 Task: Search one way flight ticket for 3 adults, 3 children in business from White Plains: Westchester County Airport to Rock Springs: Southwest Wyoming Regional Airport (rock Springs Sweetwater County Airport) on 8-5-2023. Choice of flights is JetBlue. Number of bags: 4 checked bags. Price is upto 108000. Outbound departure time preference is 16:30.
Action: Mouse moved to (279, 241)
Screenshot: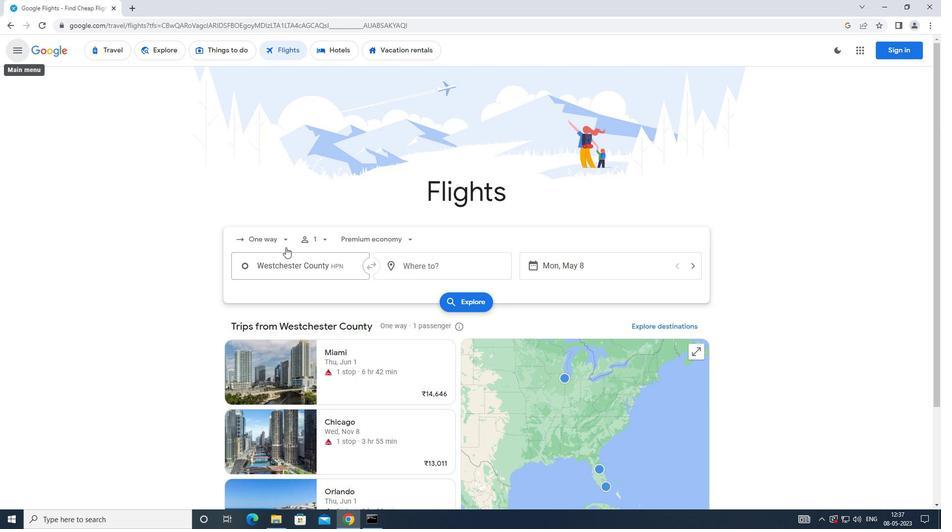 
Action: Mouse pressed left at (279, 241)
Screenshot: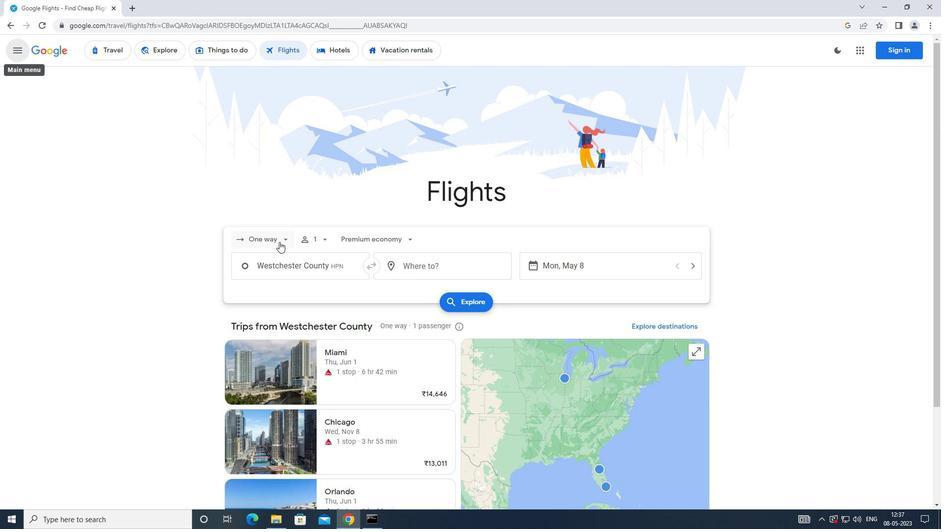 
Action: Mouse moved to (285, 279)
Screenshot: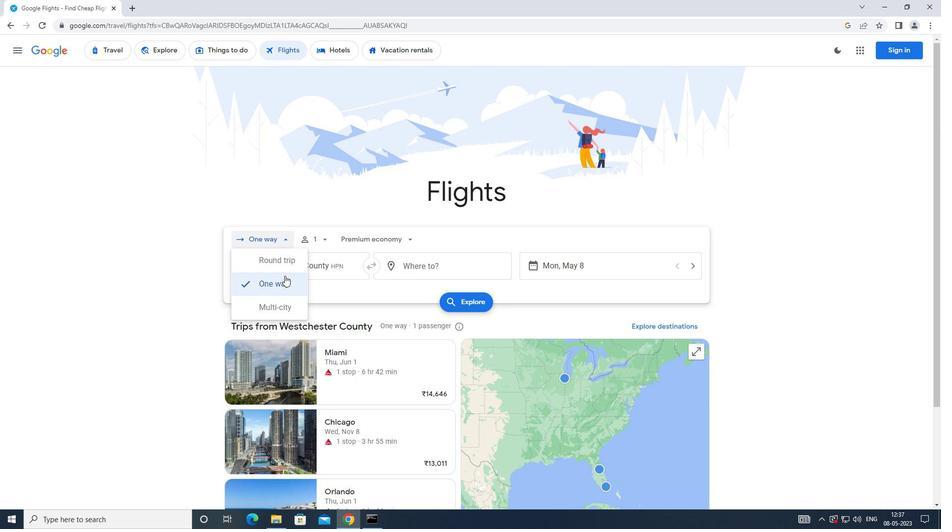 
Action: Mouse pressed left at (285, 279)
Screenshot: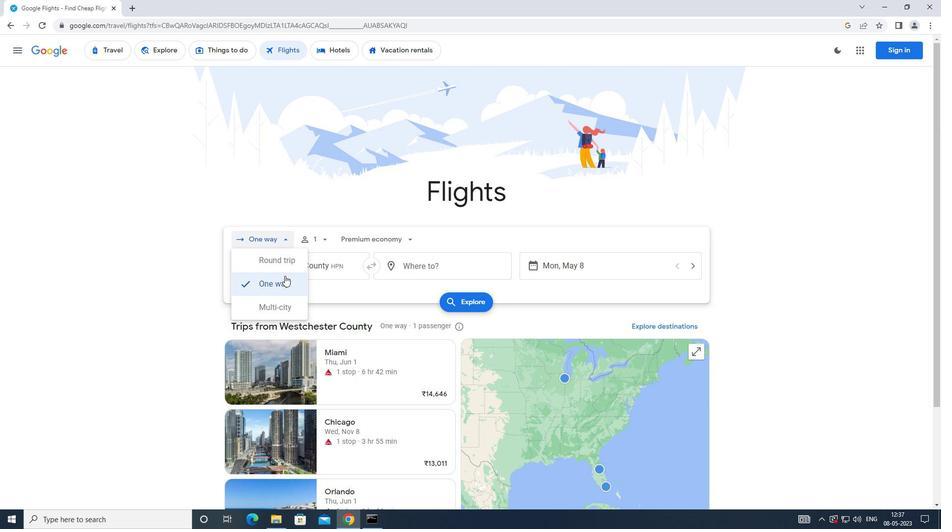 
Action: Mouse moved to (330, 246)
Screenshot: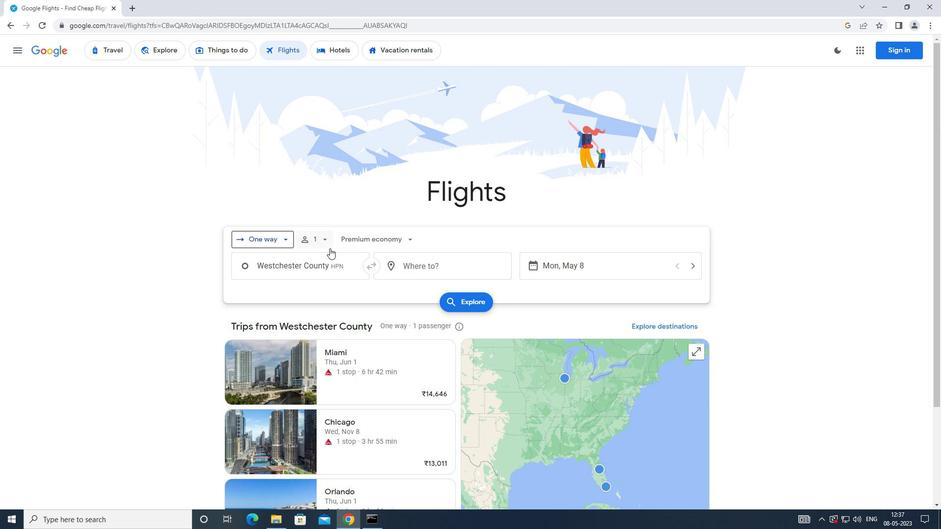 
Action: Mouse pressed left at (330, 246)
Screenshot: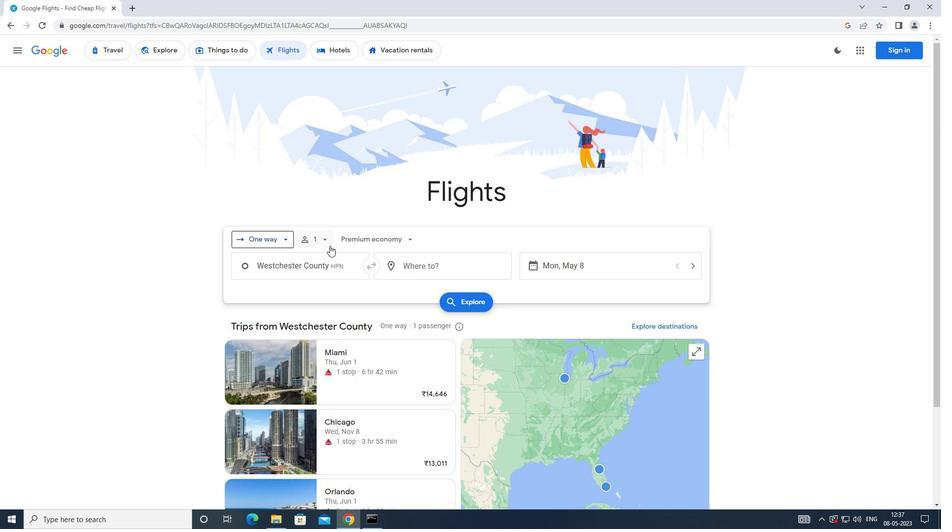 
Action: Mouse moved to (407, 272)
Screenshot: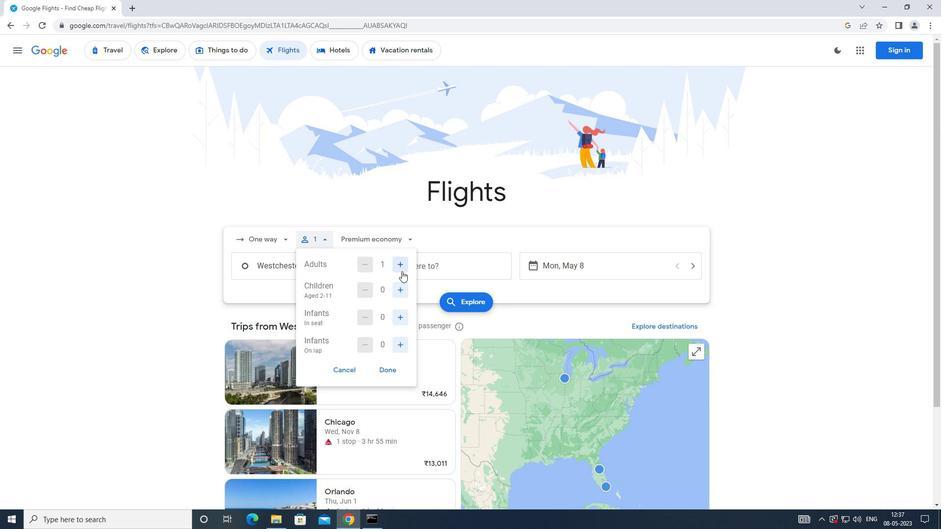 
Action: Mouse pressed left at (407, 272)
Screenshot: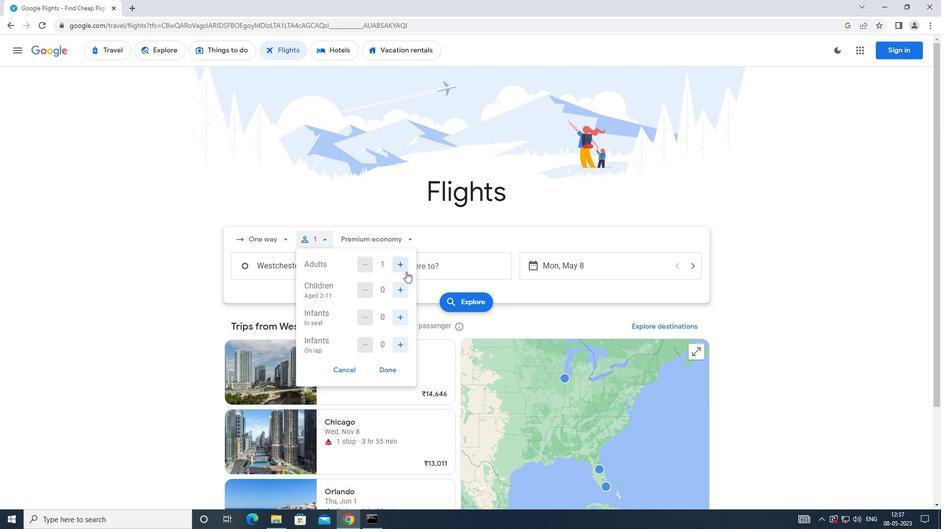 
Action: Mouse pressed left at (407, 272)
Screenshot: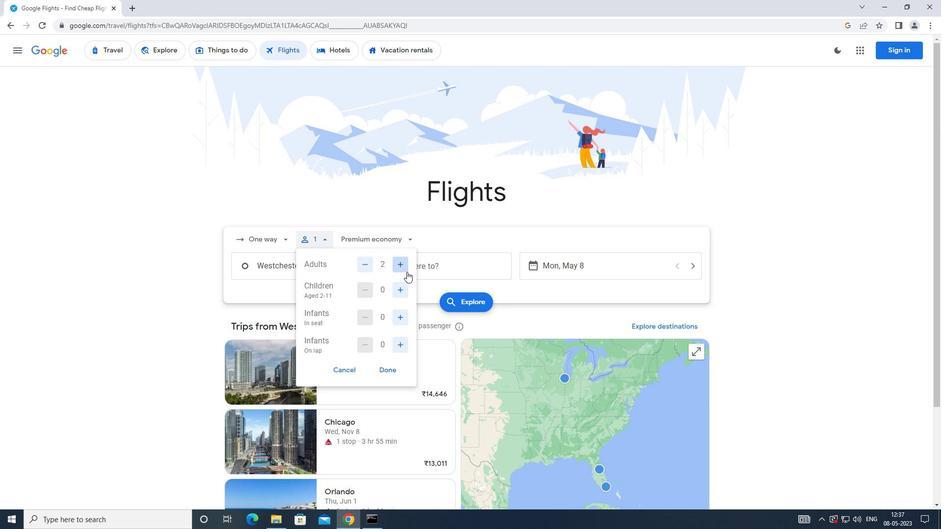 
Action: Mouse moved to (405, 286)
Screenshot: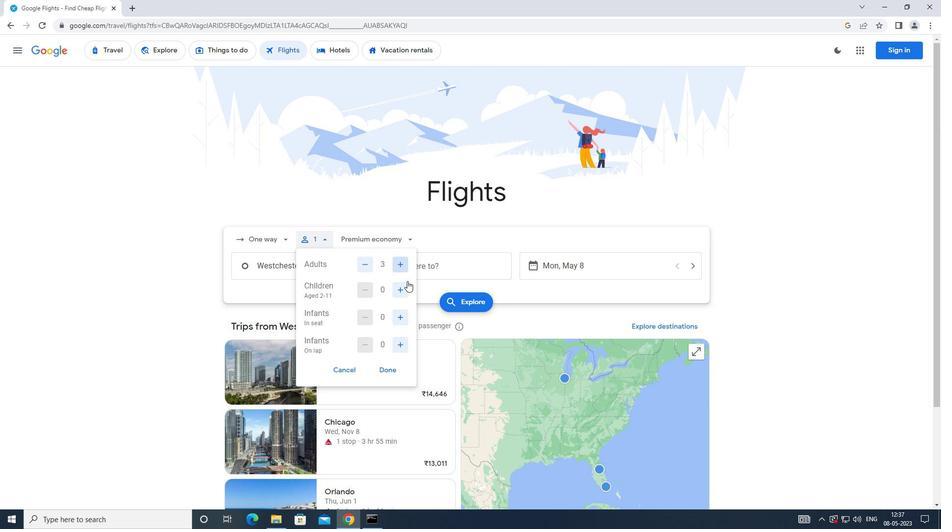 
Action: Mouse pressed left at (405, 286)
Screenshot: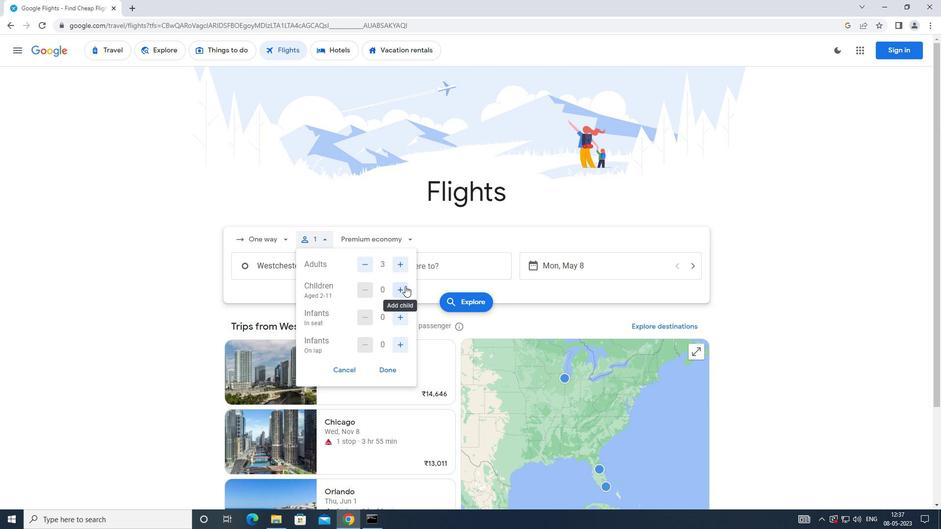 
Action: Mouse pressed left at (405, 286)
Screenshot: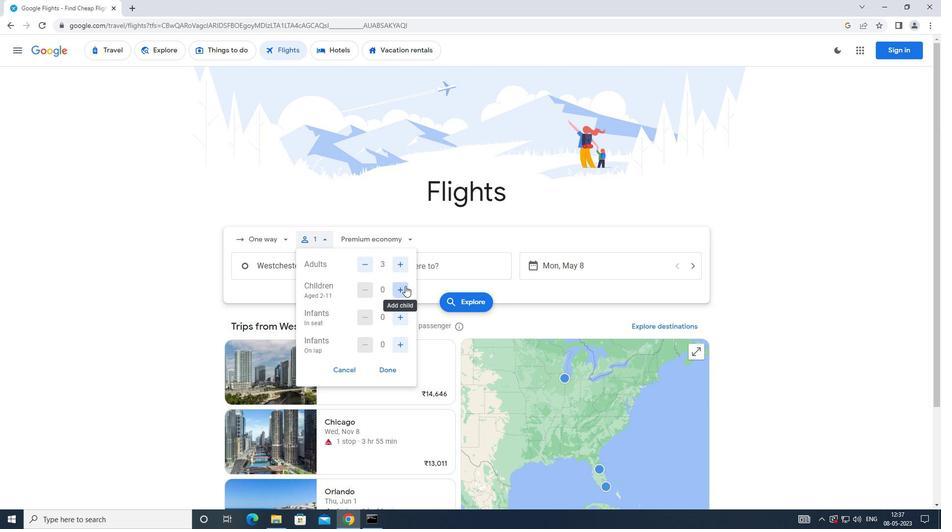 
Action: Mouse pressed left at (405, 286)
Screenshot: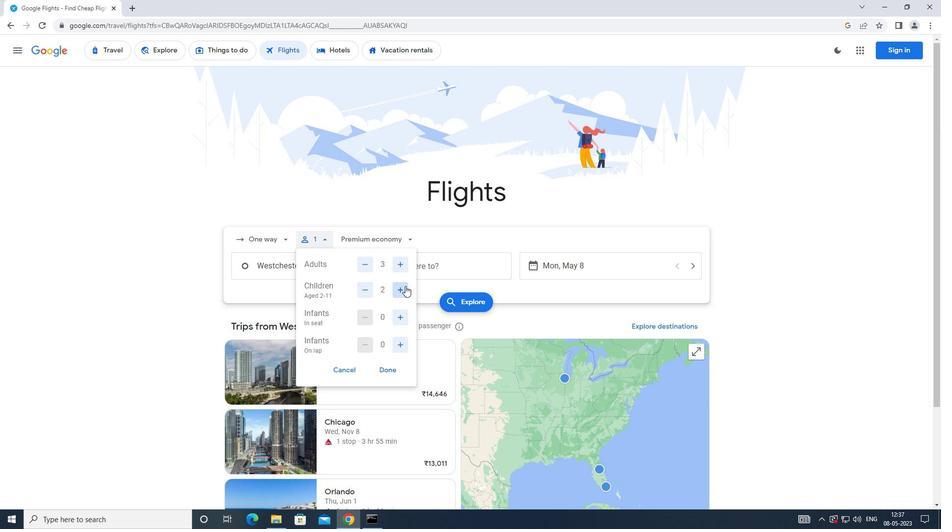
Action: Mouse moved to (393, 362)
Screenshot: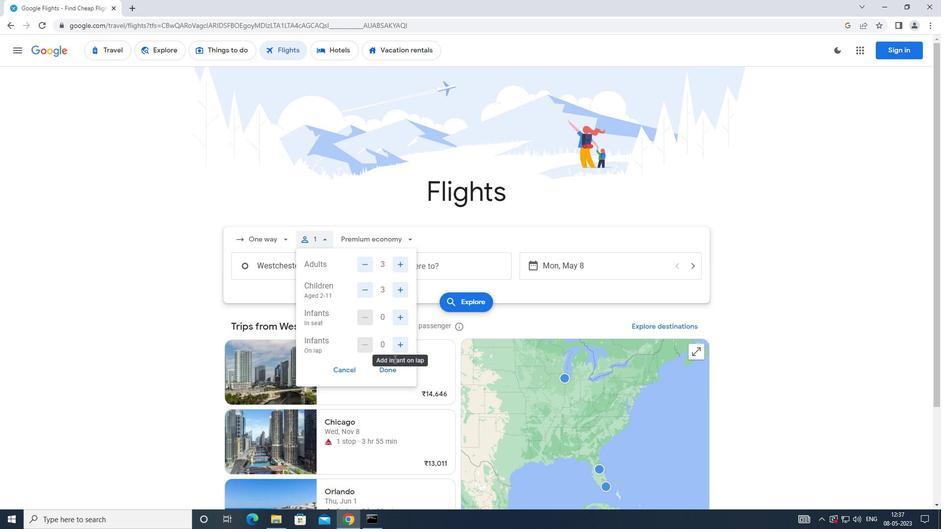 
Action: Mouse pressed left at (393, 362)
Screenshot: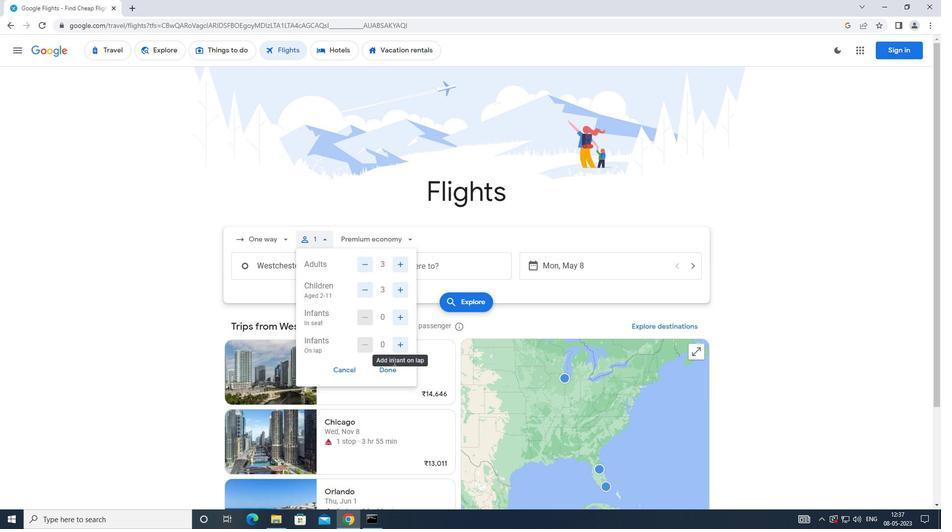 
Action: Mouse moved to (359, 246)
Screenshot: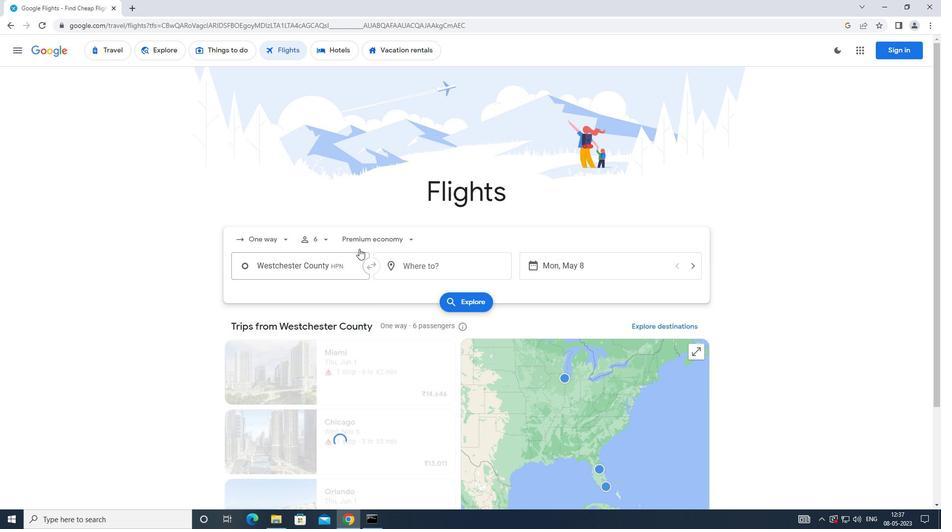
Action: Mouse pressed left at (359, 246)
Screenshot: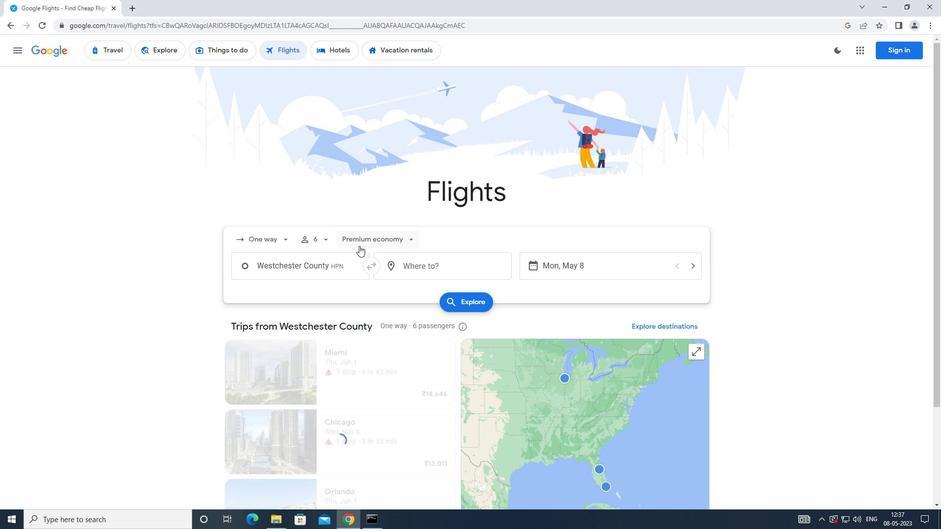 
Action: Mouse moved to (385, 306)
Screenshot: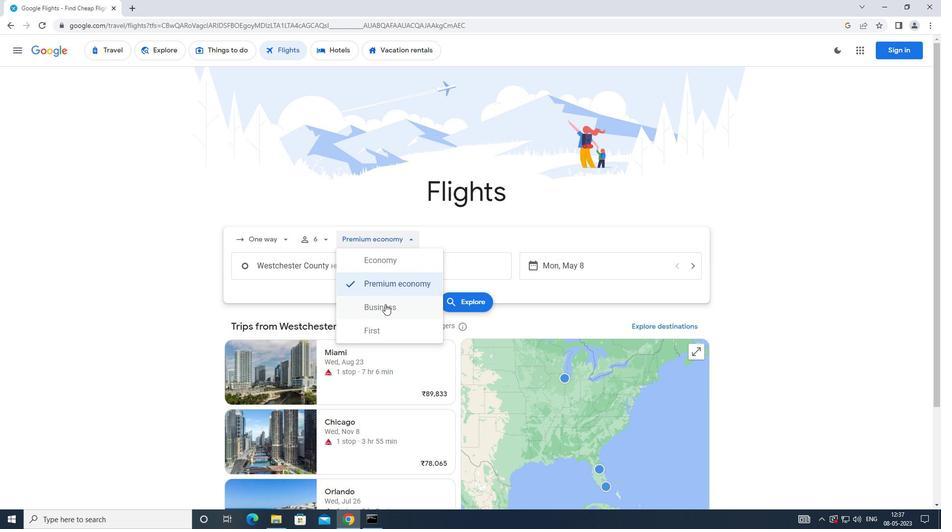 
Action: Mouse pressed left at (385, 306)
Screenshot: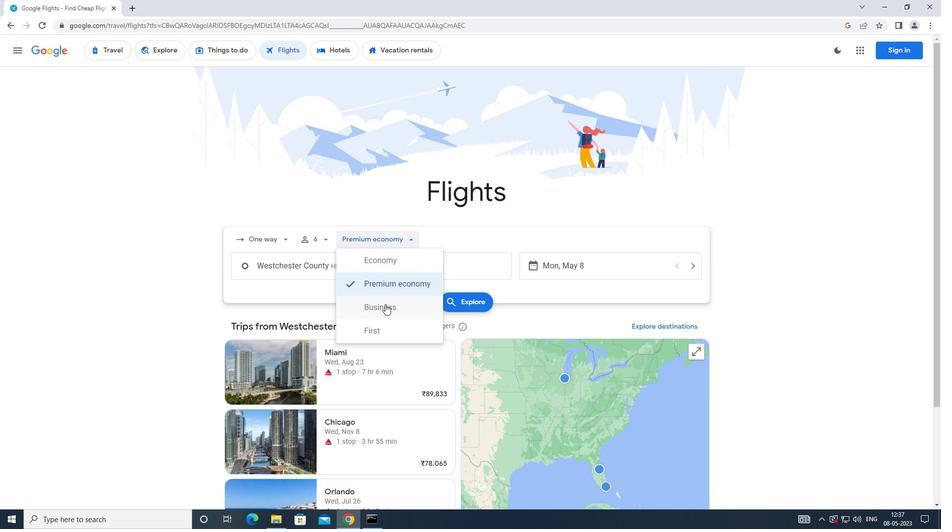 
Action: Mouse moved to (313, 266)
Screenshot: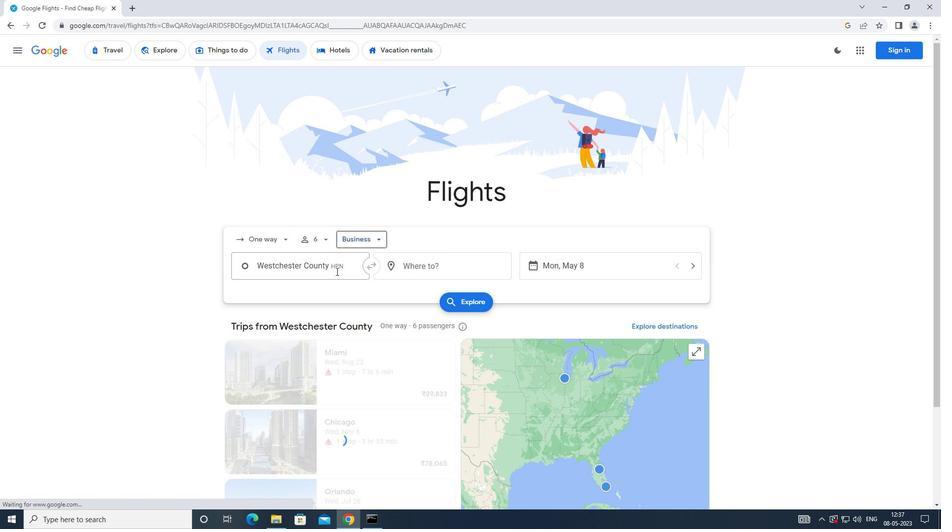 
Action: Mouse pressed left at (313, 266)
Screenshot: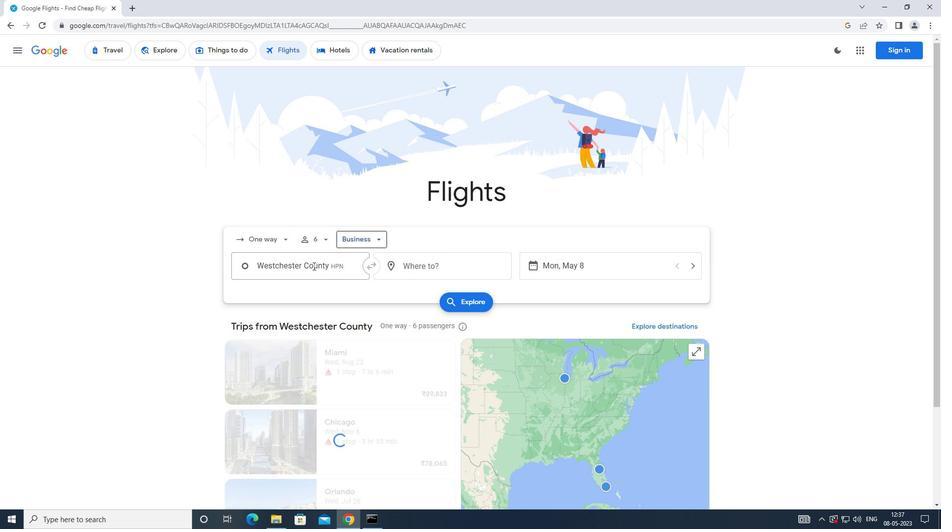 
Action: Mouse moved to (298, 323)
Screenshot: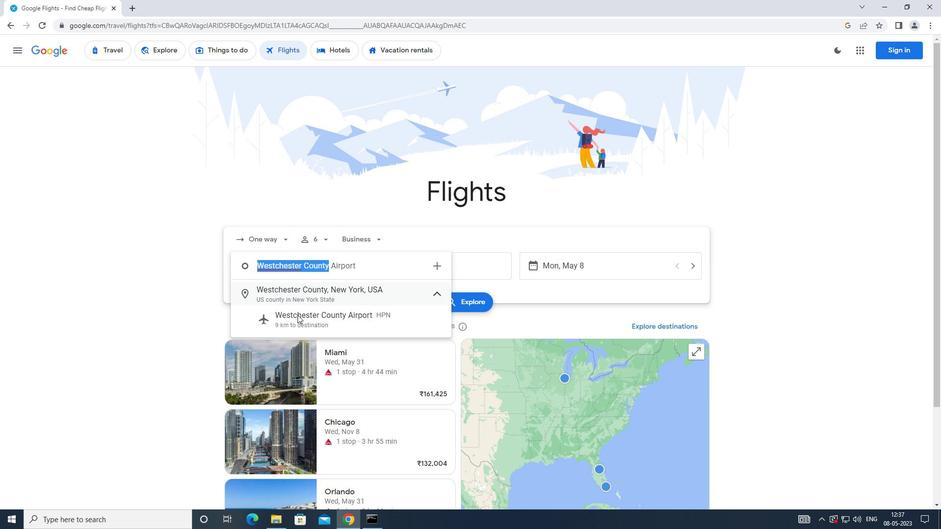 
Action: Mouse pressed left at (298, 323)
Screenshot: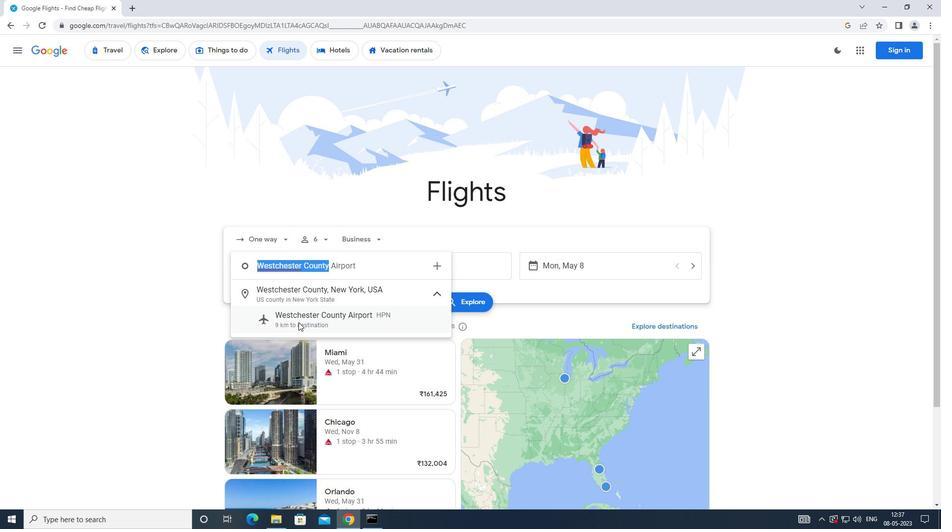 
Action: Mouse moved to (445, 276)
Screenshot: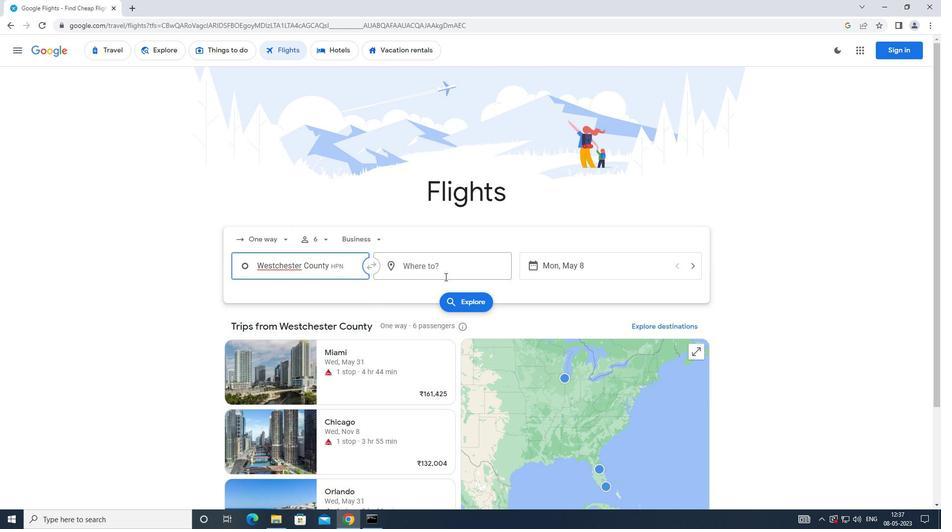 
Action: Mouse pressed left at (445, 276)
Screenshot: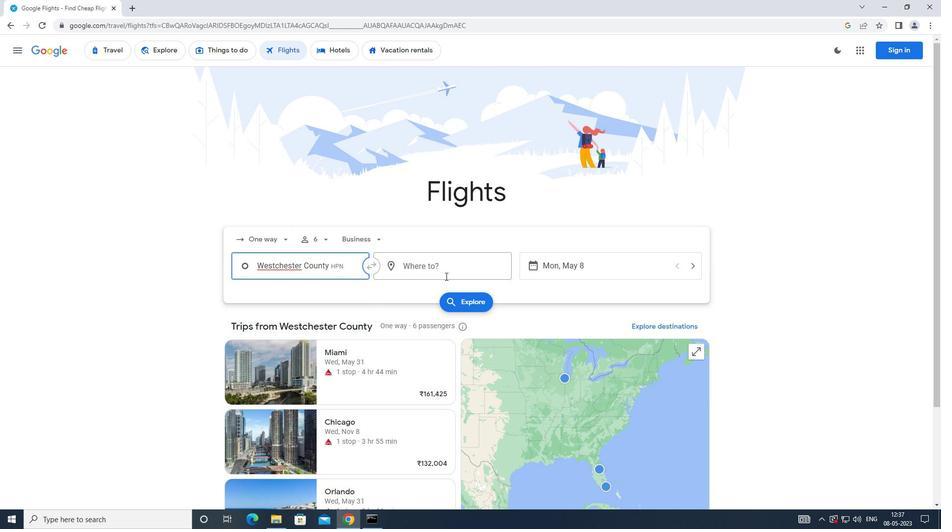 
Action: Mouse moved to (445, 275)
Screenshot: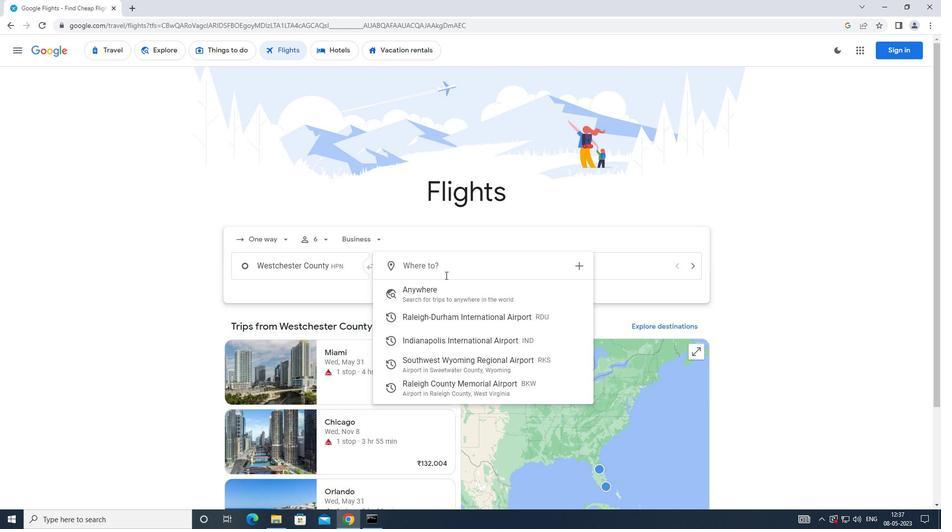 
Action: Key pressed <Key.caps_lock>s
Screenshot: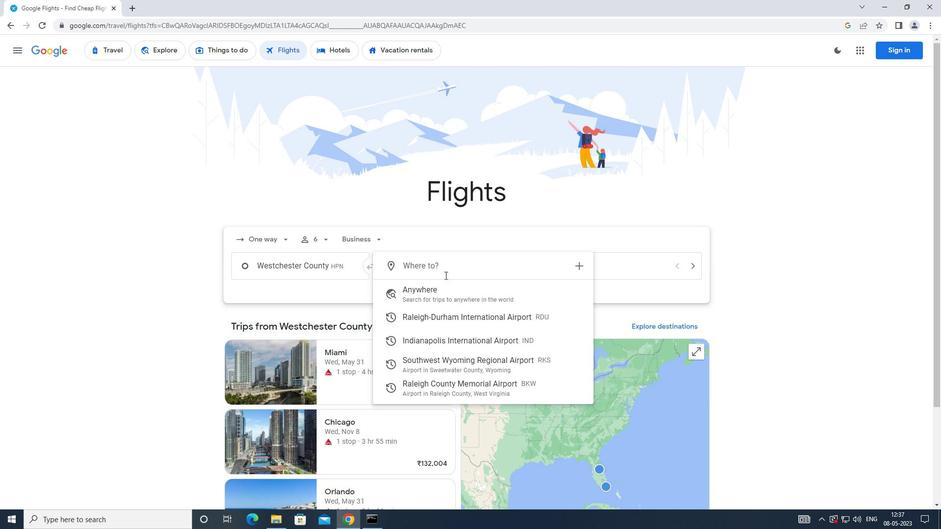 
Action: Mouse moved to (445, 275)
Screenshot: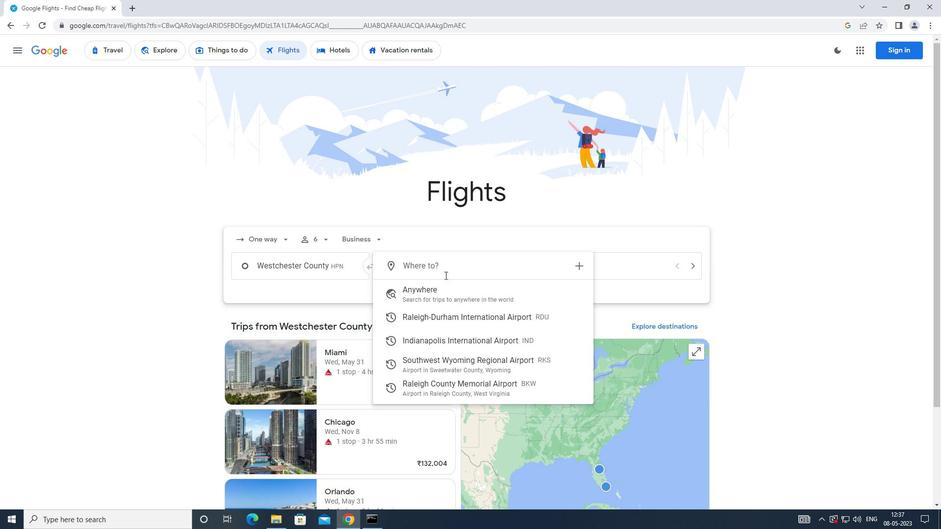 
Action: Key pressed <Key.caps_lock>
Screenshot: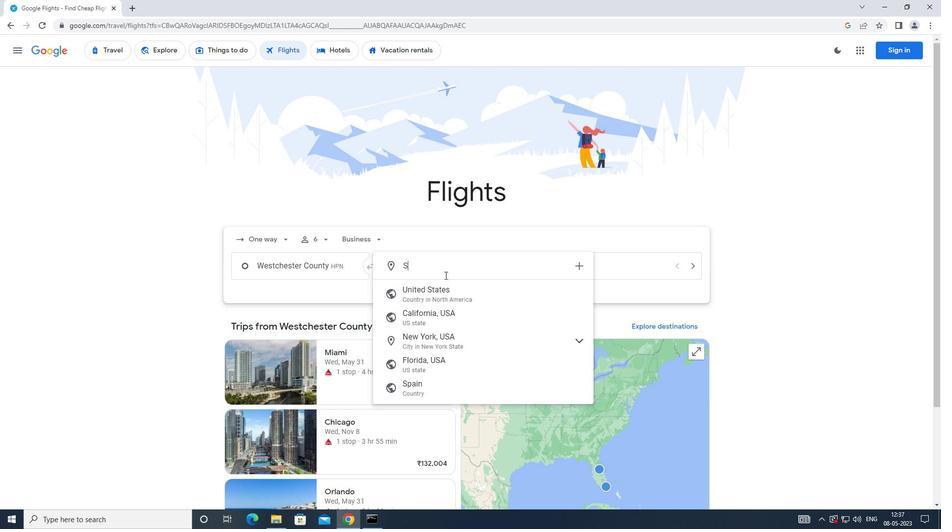 
Action: Mouse moved to (444, 275)
Screenshot: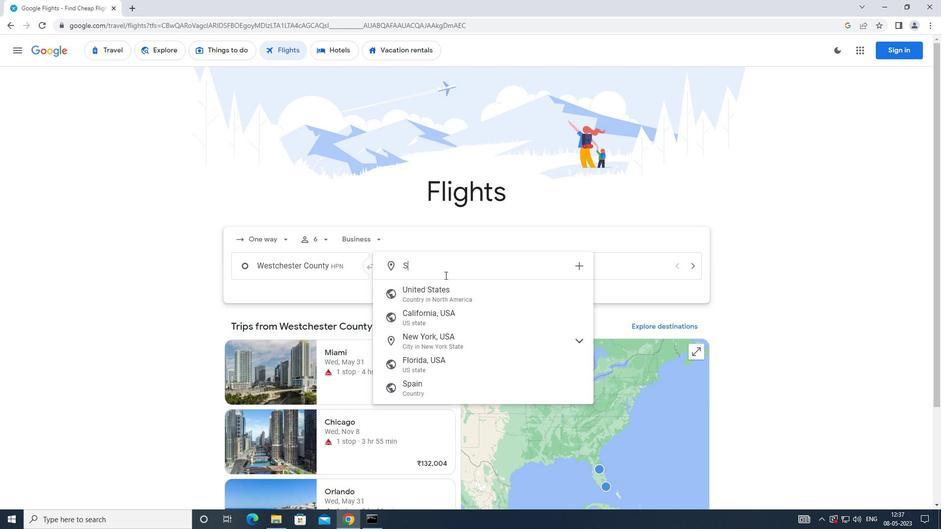 
Action: Key pressed outhe<Key.backspace>west
Screenshot: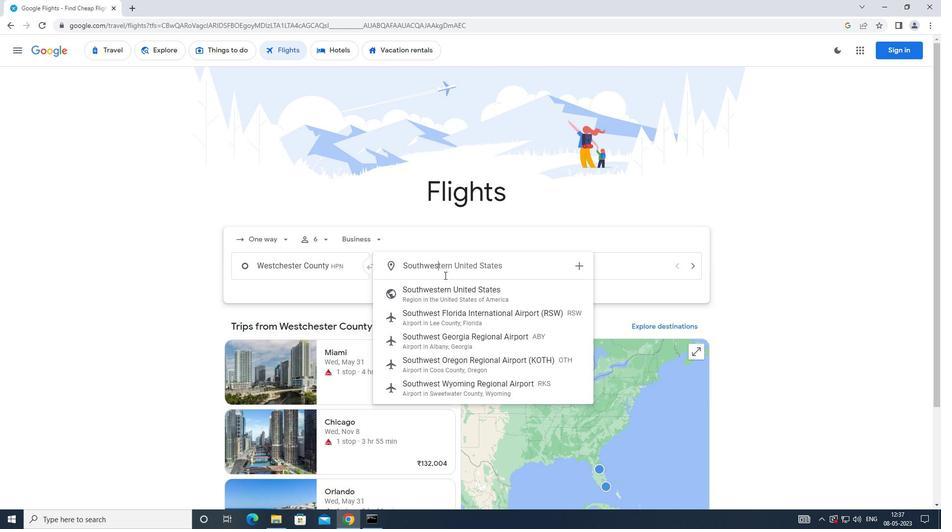 
Action: Mouse moved to (452, 387)
Screenshot: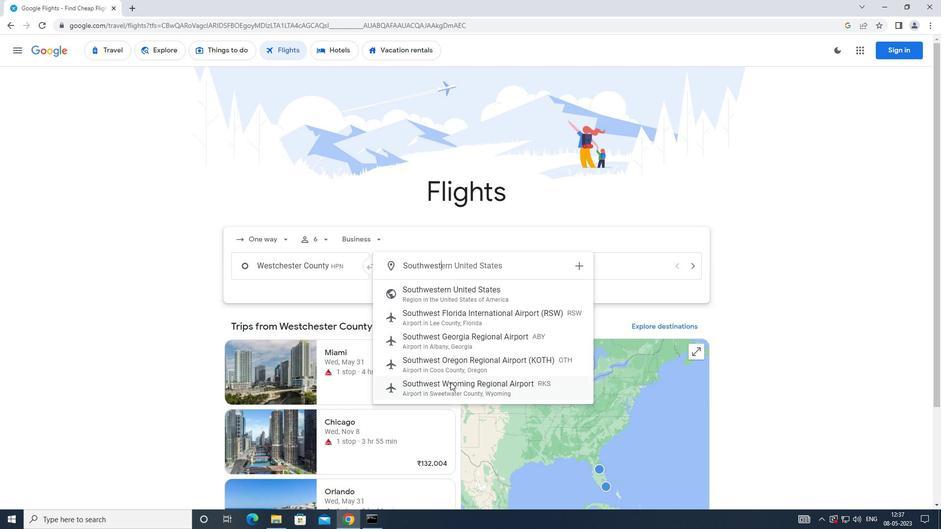 
Action: Mouse pressed left at (452, 387)
Screenshot: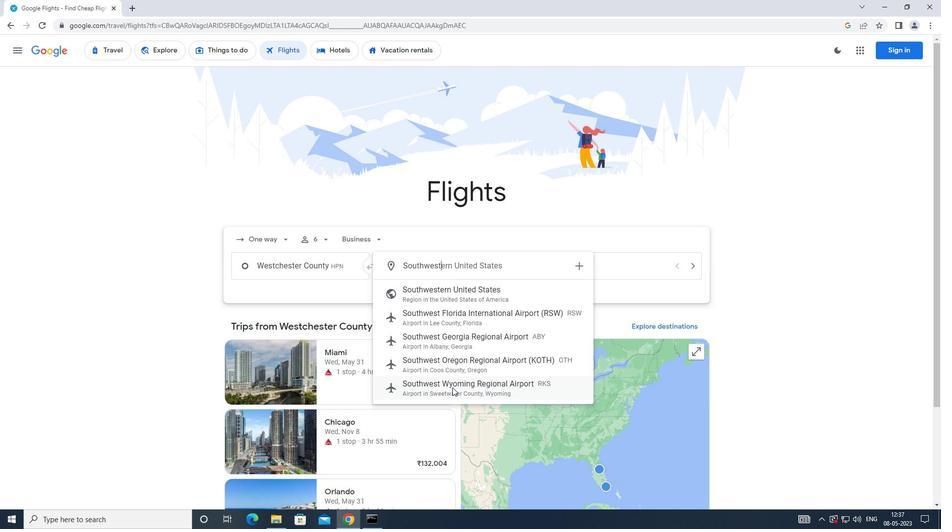 
Action: Mouse moved to (582, 271)
Screenshot: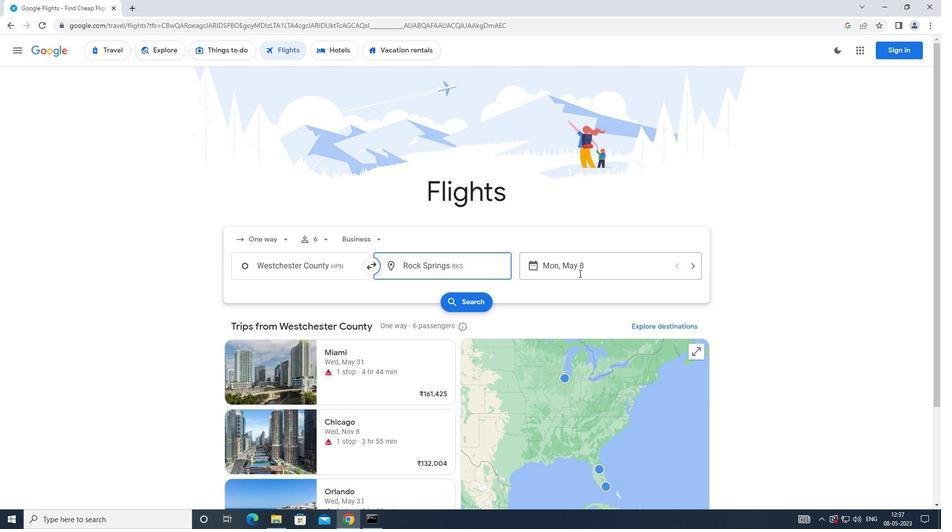 
Action: Mouse pressed left at (582, 271)
Screenshot: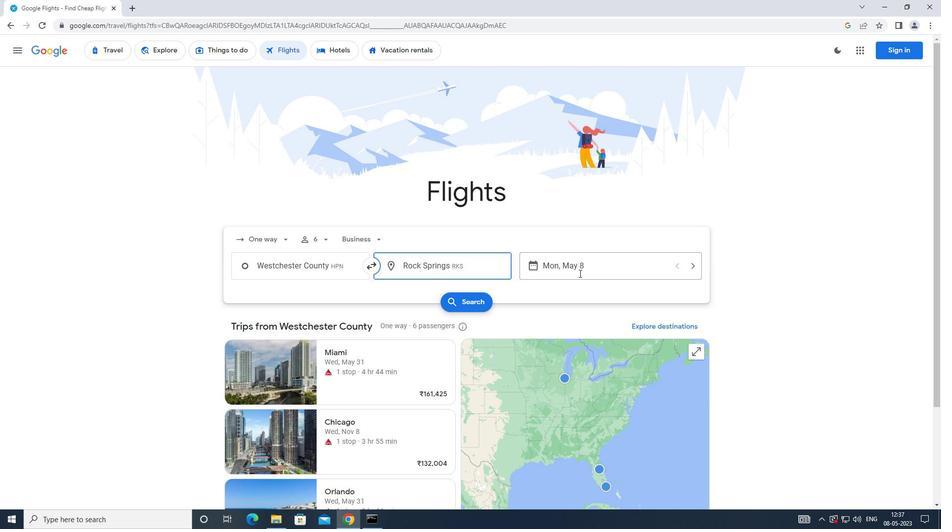 
Action: Mouse moved to (377, 359)
Screenshot: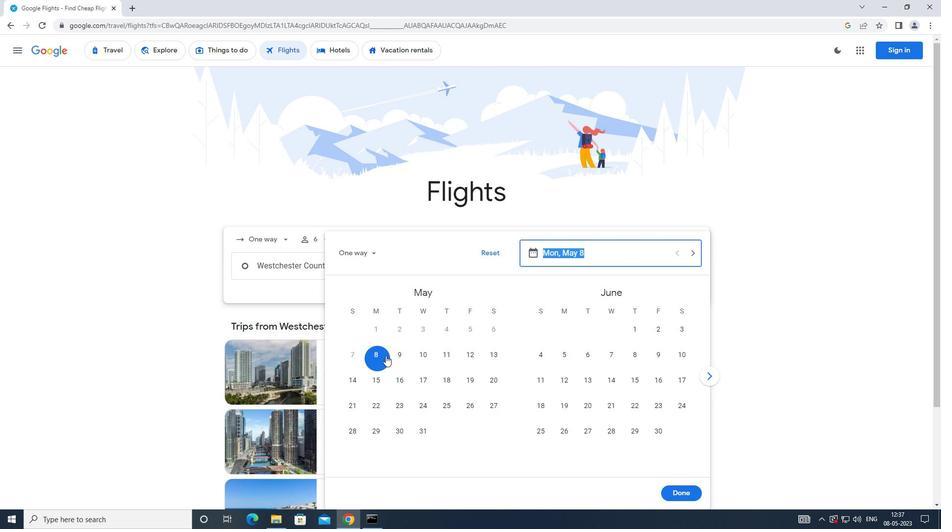 
Action: Mouse pressed left at (377, 359)
Screenshot: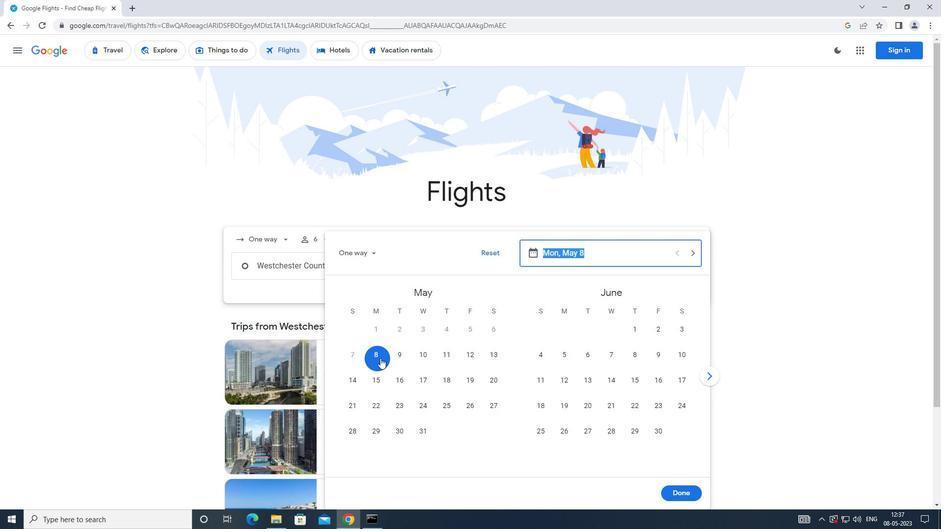 
Action: Mouse moved to (688, 499)
Screenshot: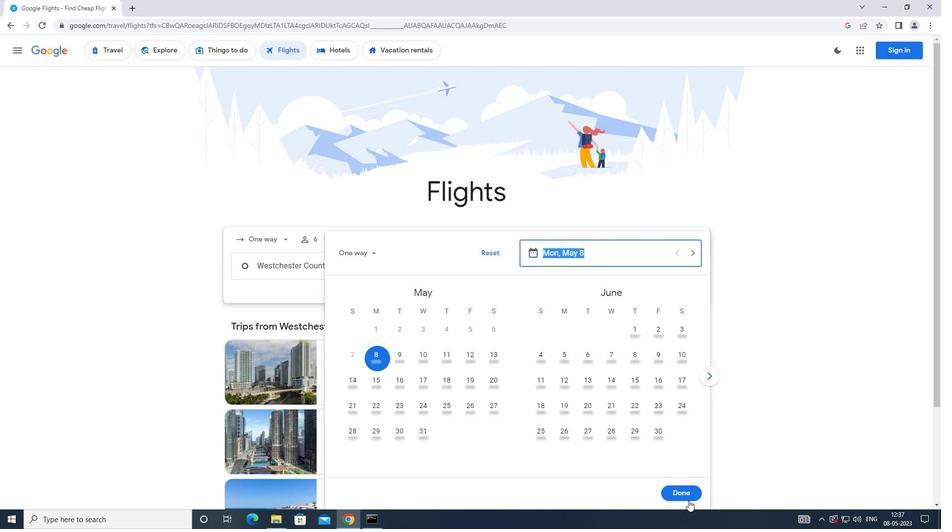 
Action: Mouse pressed left at (688, 499)
Screenshot: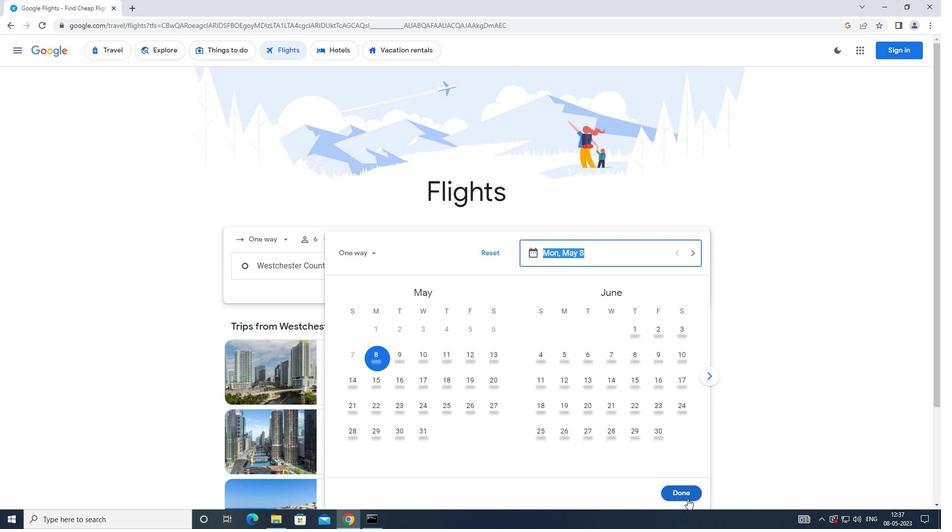 
Action: Mouse moved to (451, 296)
Screenshot: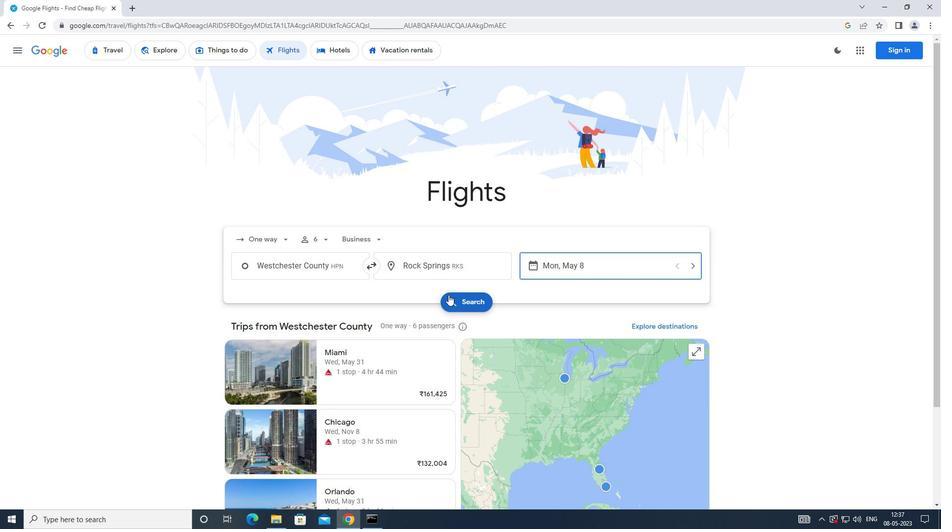 
Action: Mouse pressed left at (451, 296)
Screenshot: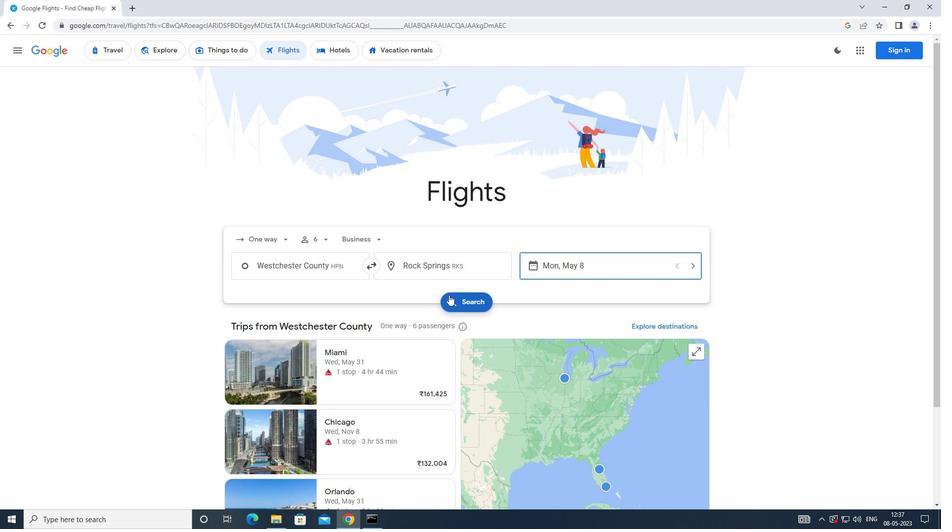 
Action: Mouse moved to (247, 144)
Screenshot: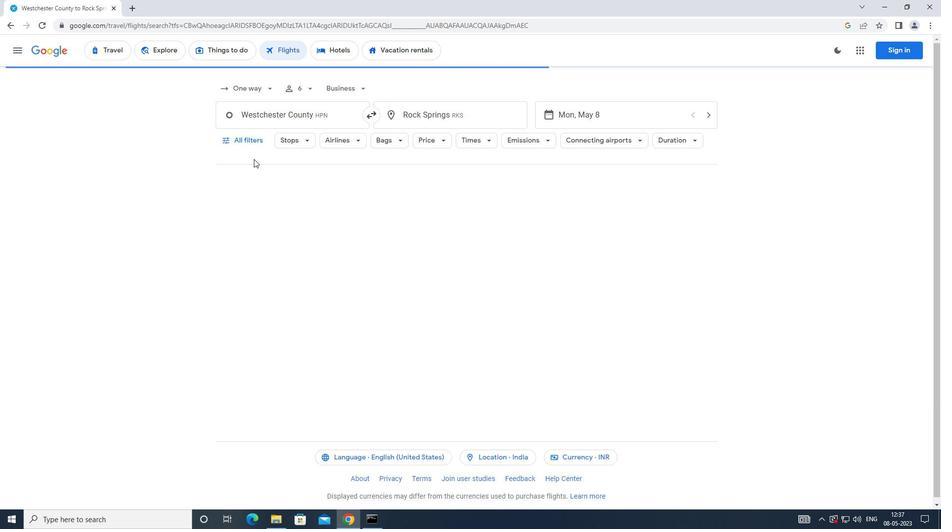 
Action: Mouse pressed left at (247, 144)
Screenshot: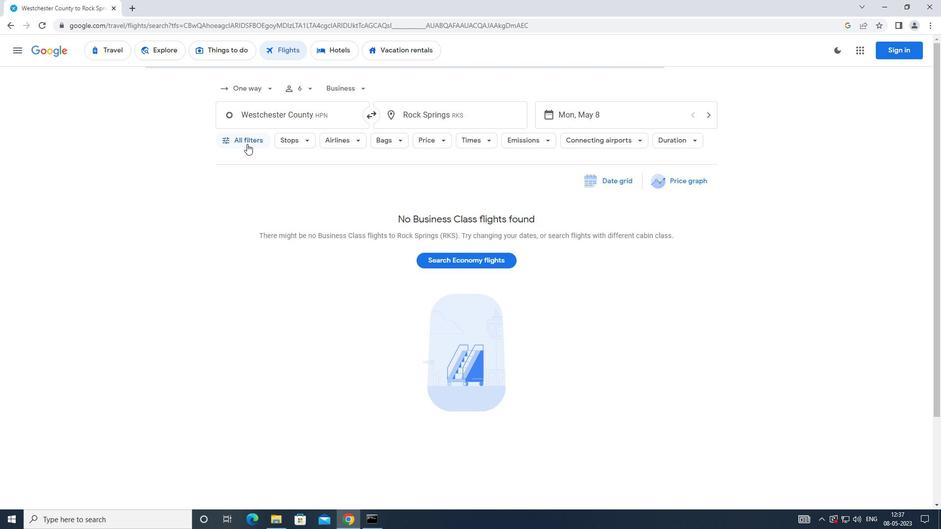 
Action: Mouse moved to (295, 380)
Screenshot: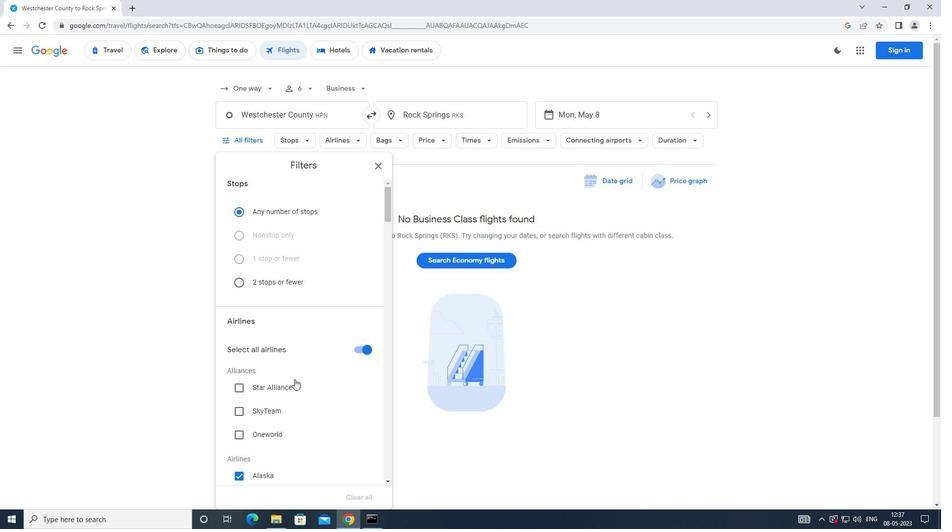 
Action: Mouse scrolled (295, 379) with delta (0, 0)
Screenshot: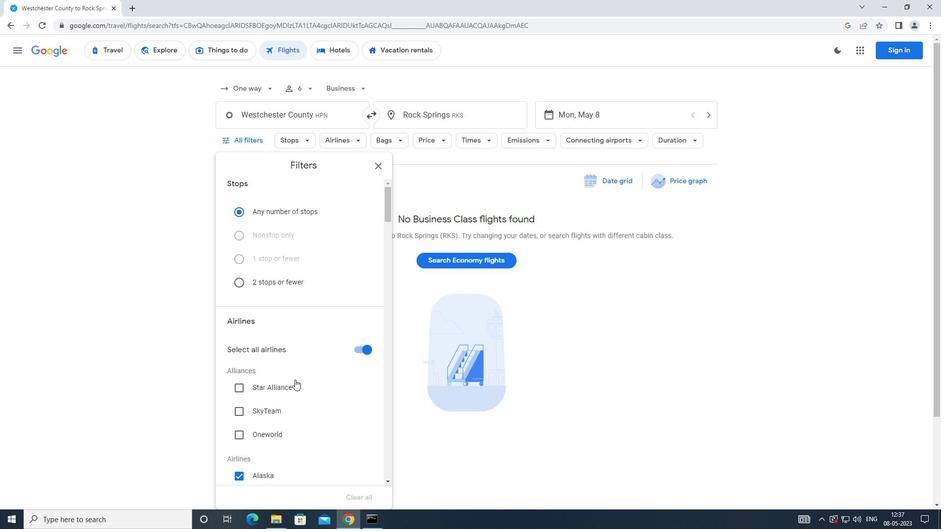 
Action: Mouse scrolled (295, 379) with delta (0, 0)
Screenshot: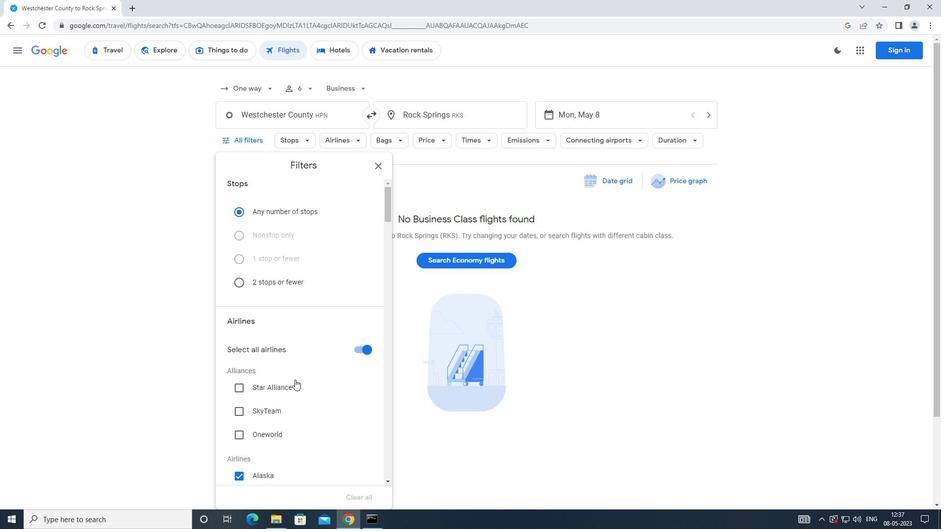 
Action: Mouse scrolled (295, 379) with delta (0, 0)
Screenshot: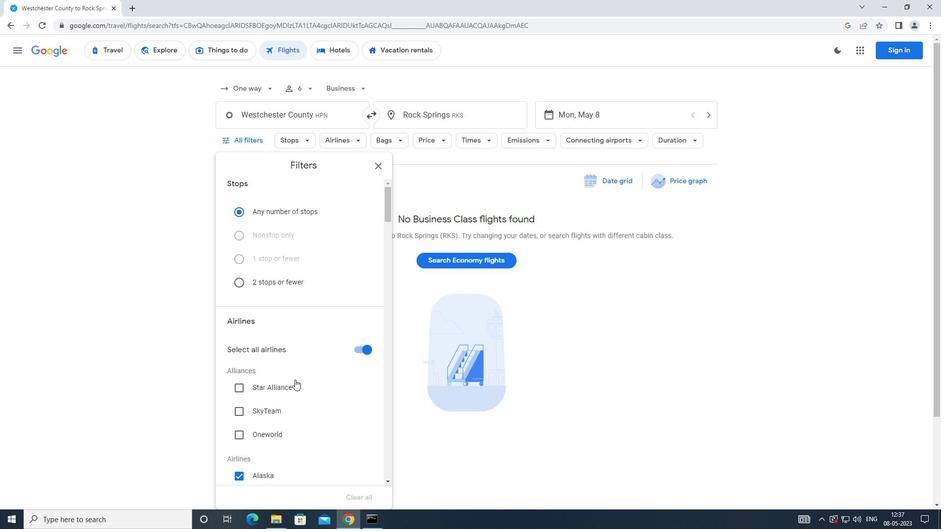 
Action: Mouse scrolled (295, 379) with delta (0, 0)
Screenshot: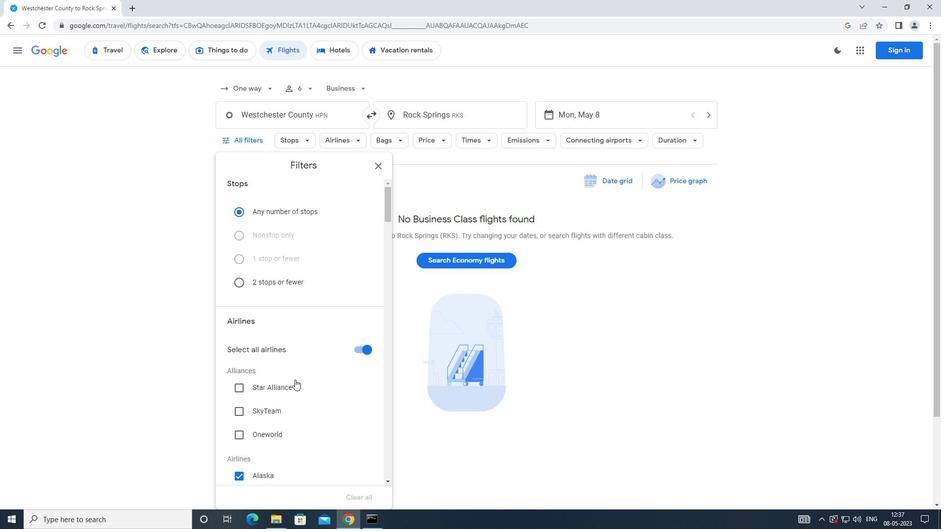 
Action: Mouse moved to (298, 364)
Screenshot: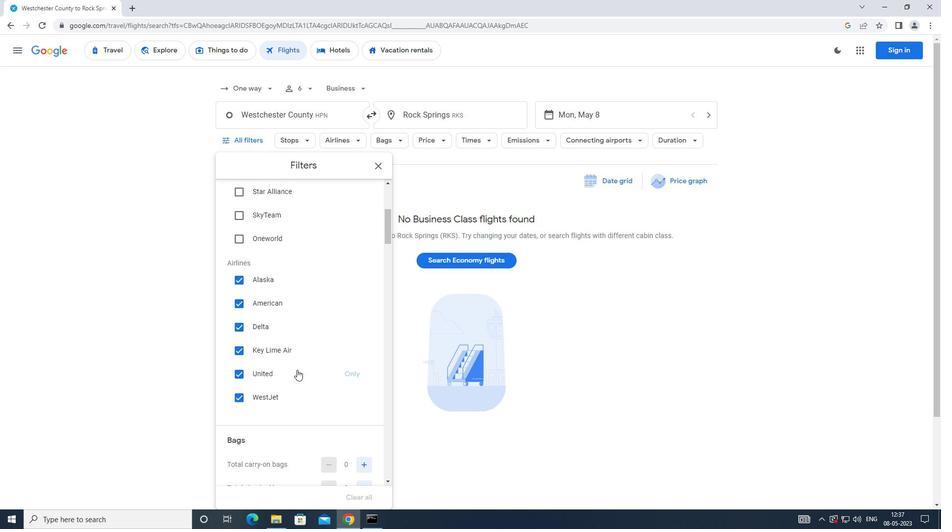 
Action: Mouse scrolled (298, 364) with delta (0, 0)
Screenshot: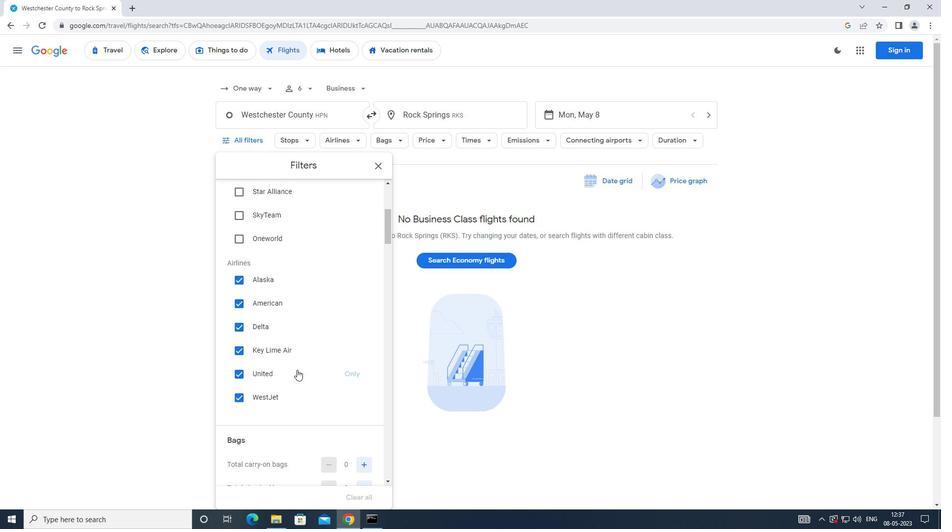 
Action: Mouse moved to (300, 360)
Screenshot: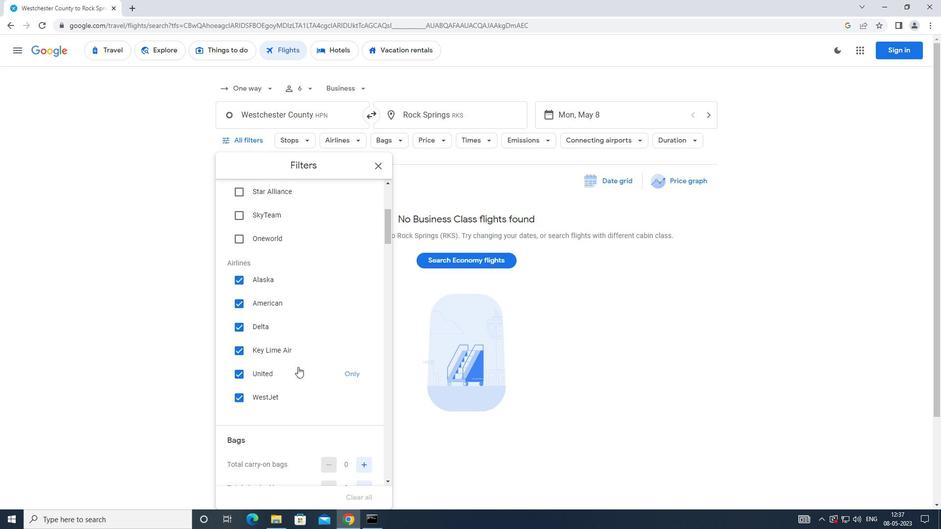 
Action: Mouse scrolled (300, 360) with delta (0, 0)
Screenshot: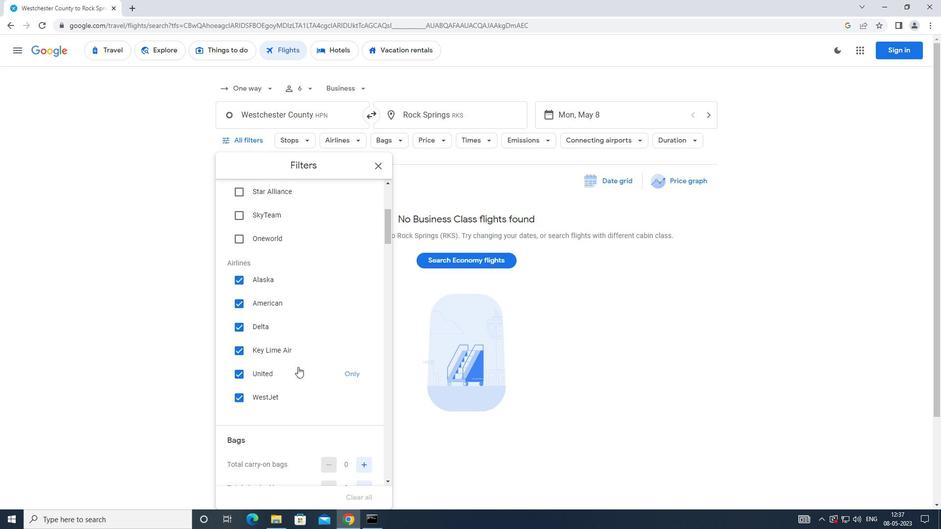 
Action: Mouse moved to (357, 251)
Screenshot: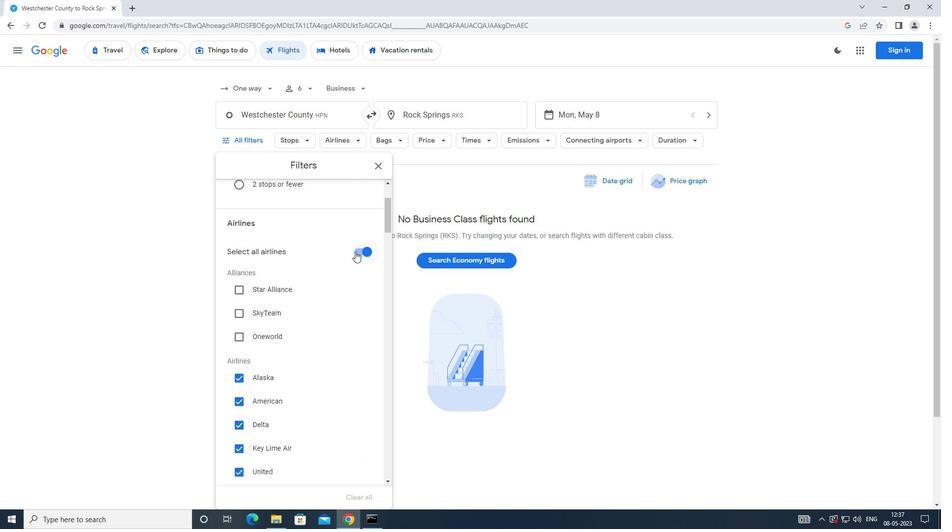 
Action: Mouse pressed left at (357, 251)
Screenshot: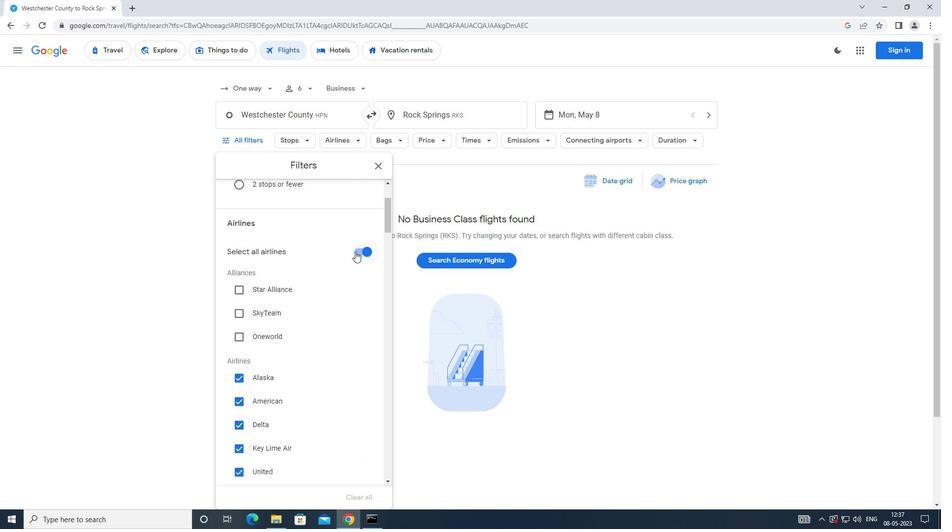 
Action: Mouse moved to (324, 298)
Screenshot: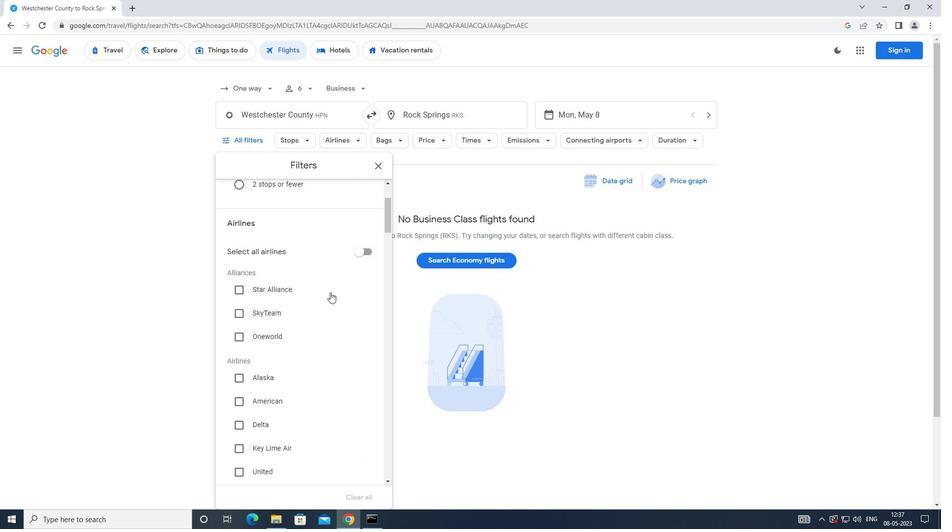 
Action: Mouse scrolled (324, 298) with delta (0, 0)
Screenshot: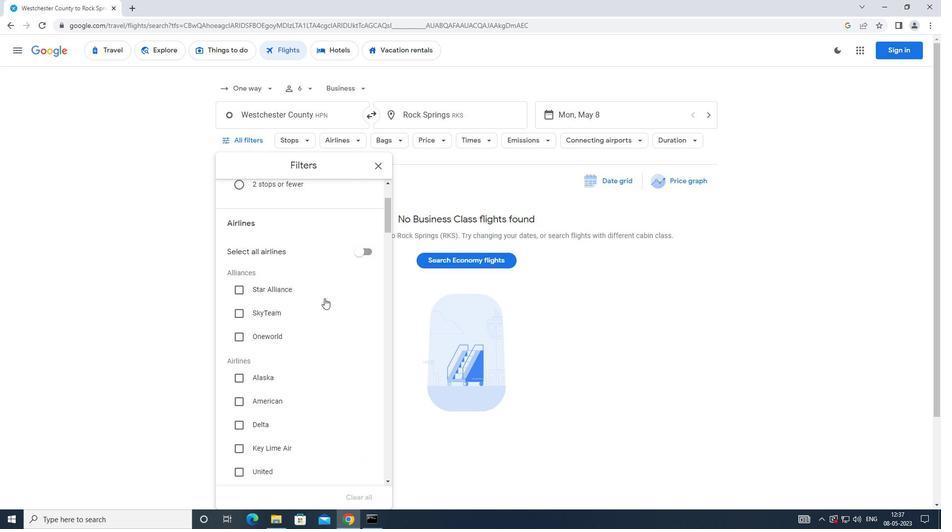
Action: Mouse scrolled (324, 298) with delta (0, 0)
Screenshot: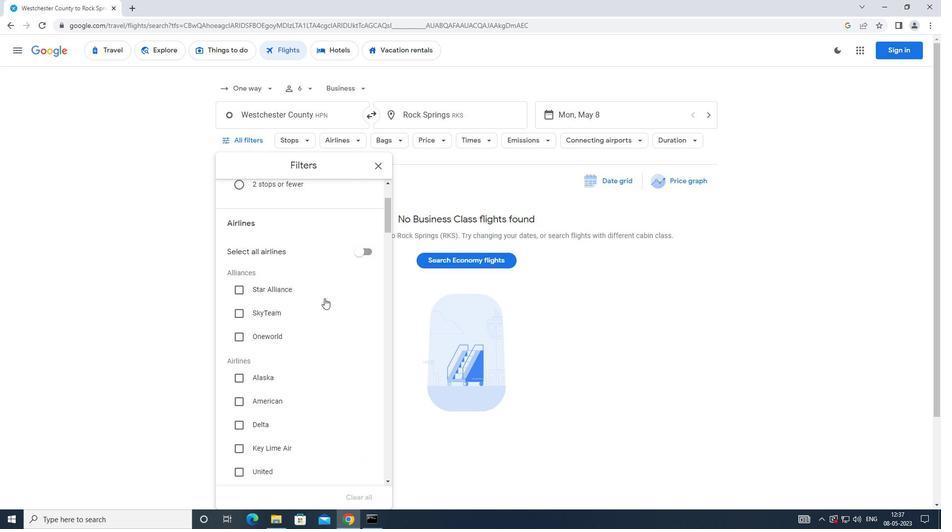 
Action: Mouse scrolled (324, 298) with delta (0, 0)
Screenshot: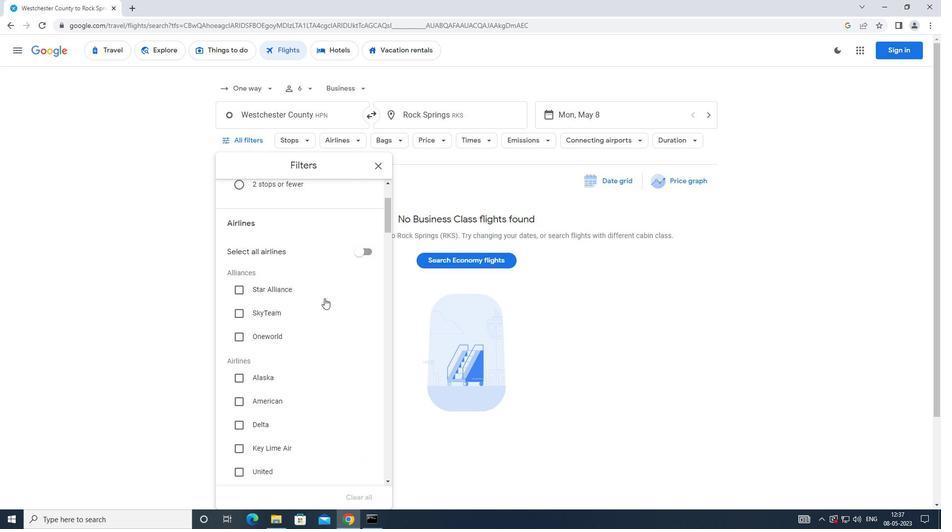 
Action: Mouse scrolled (324, 298) with delta (0, 0)
Screenshot: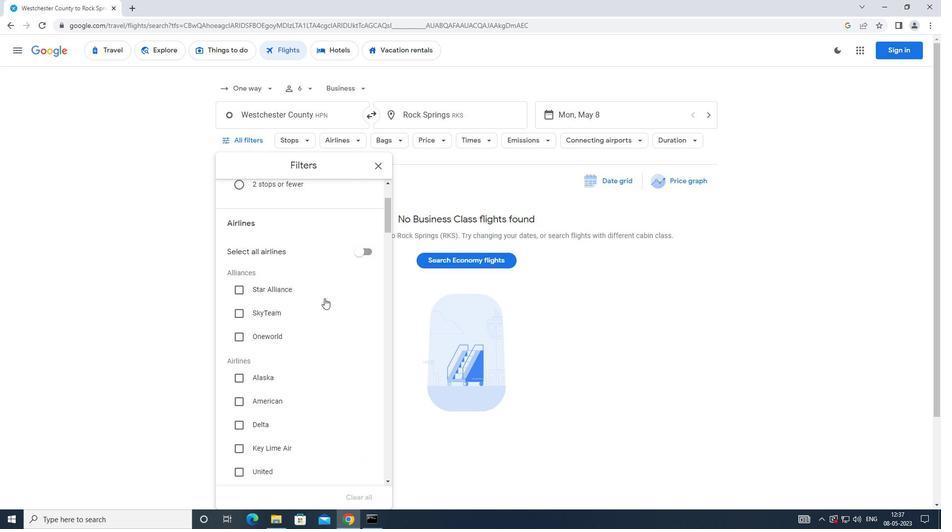 
Action: Mouse moved to (279, 283)
Screenshot: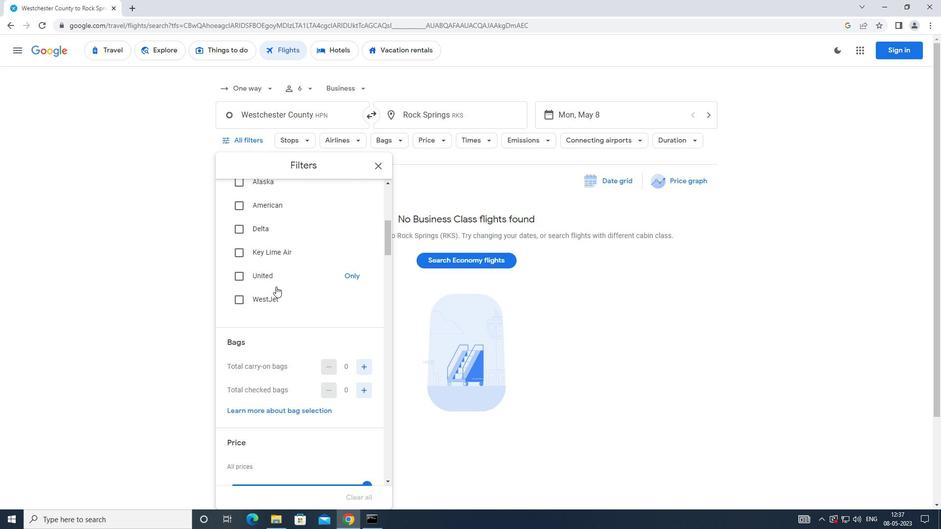 
Action: Mouse scrolled (279, 284) with delta (0, 0)
Screenshot: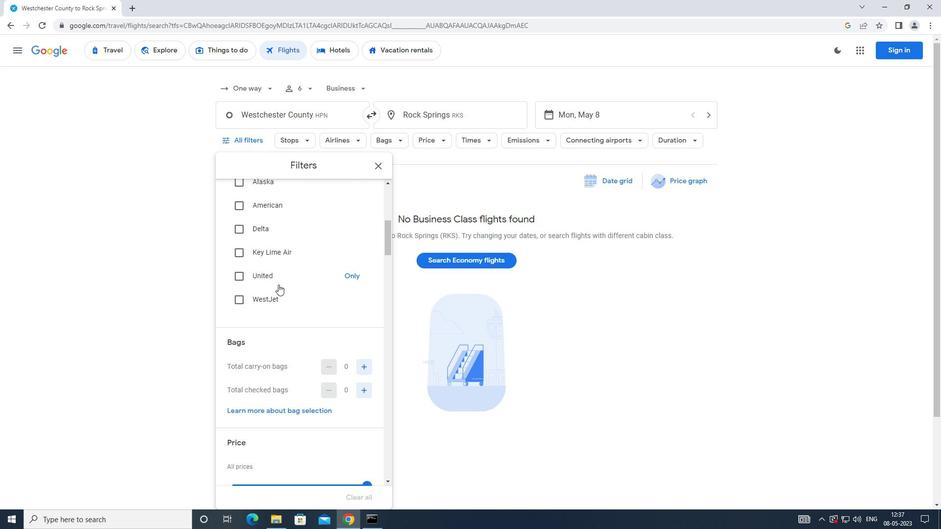 
Action: Mouse moved to (280, 283)
Screenshot: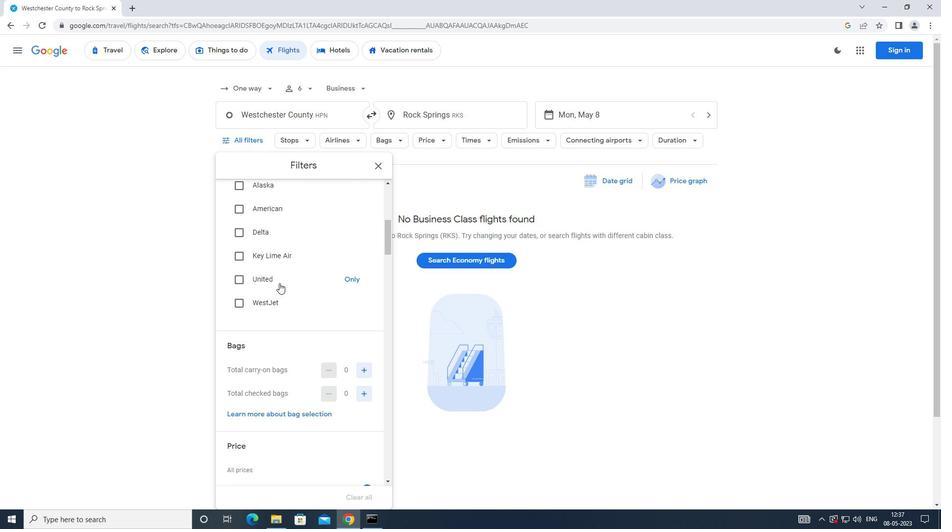 
Action: Mouse scrolled (280, 282) with delta (0, 0)
Screenshot: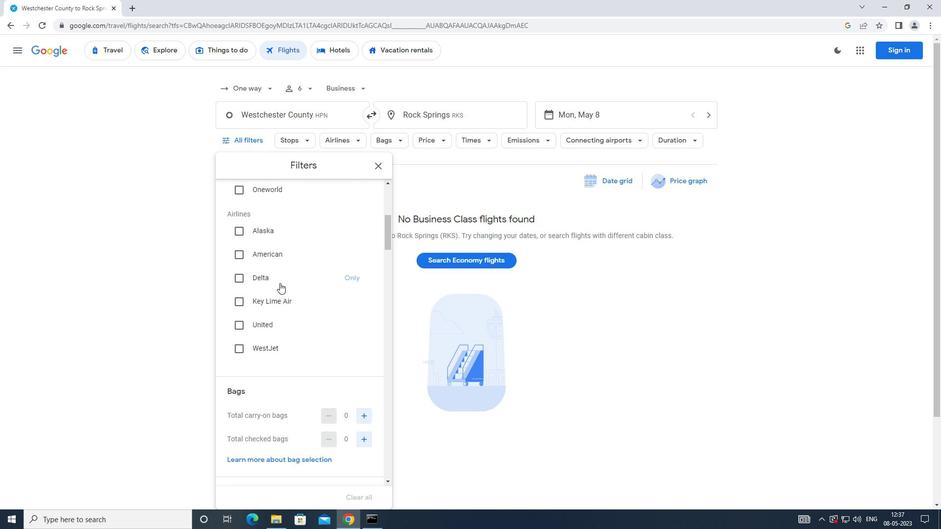 
Action: Mouse moved to (366, 392)
Screenshot: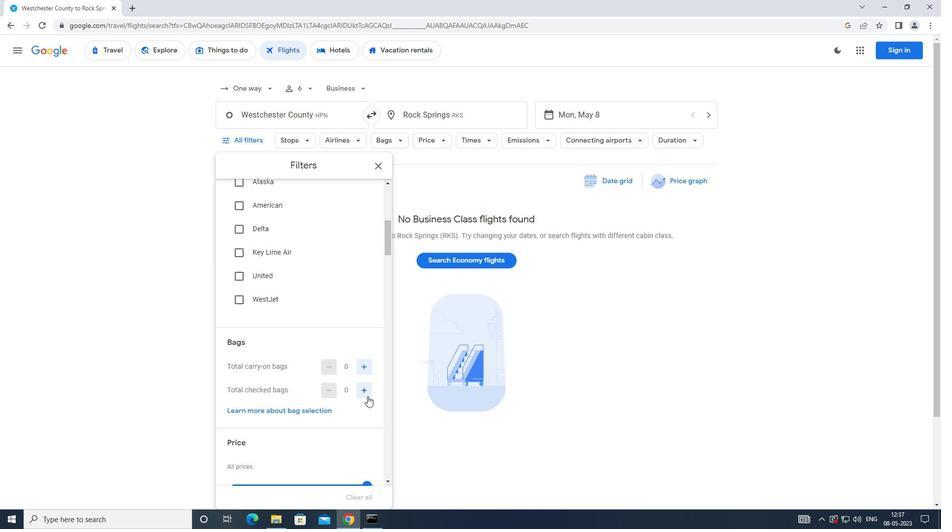 
Action: Mouse pressed left at (366, 392)
Screenshot: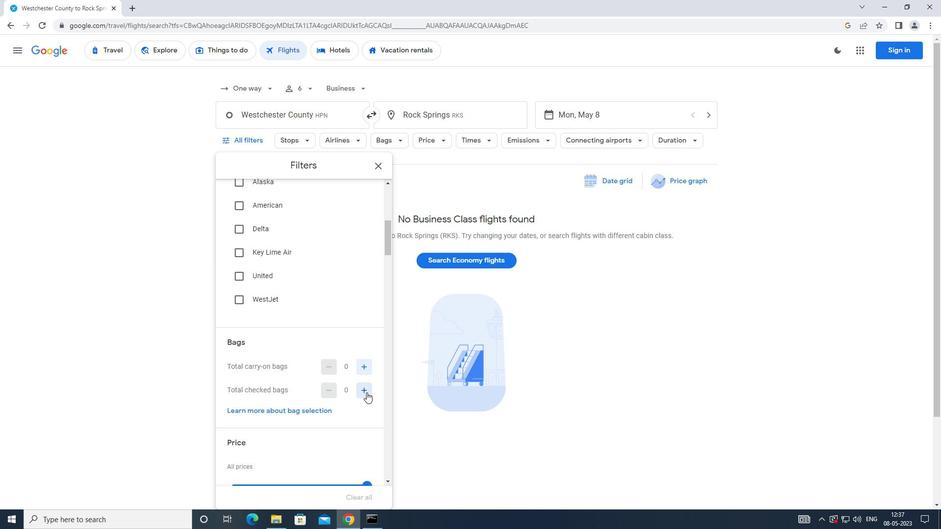 
Action: Mouse pressed left at (366, 392)
Screenshot: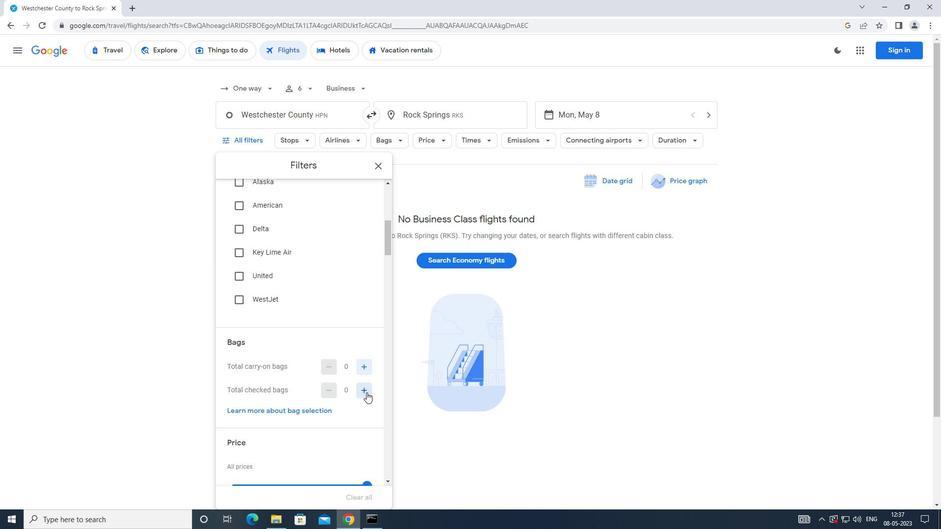 
Action: Mouse pressed left at (366, 392)
Screenshot: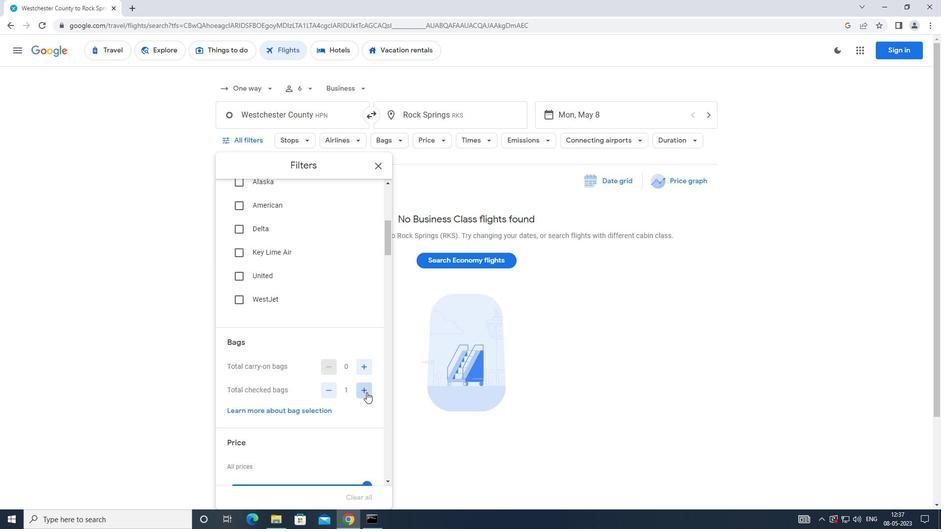 
Action: Mouse pressed left at (366, 392)
Screenshot: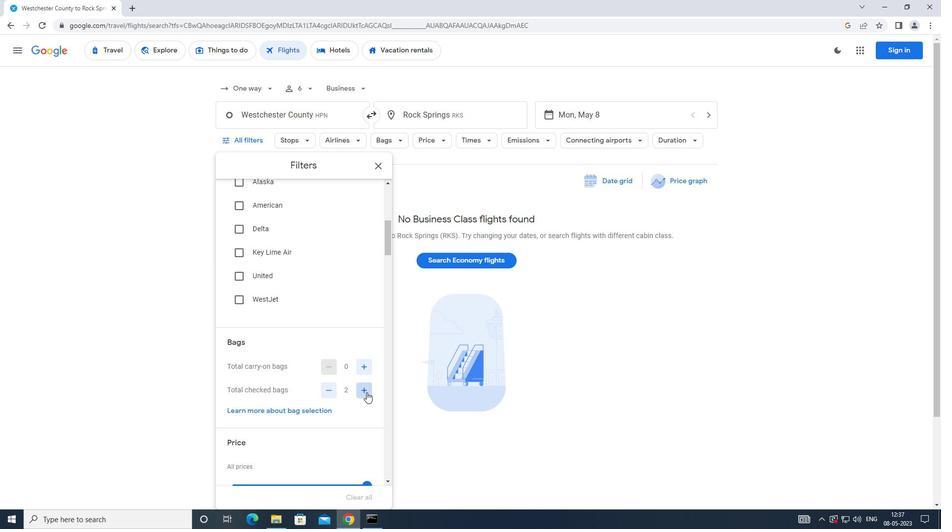 
Action: Mouse moved to (361, 370)
Screenshot: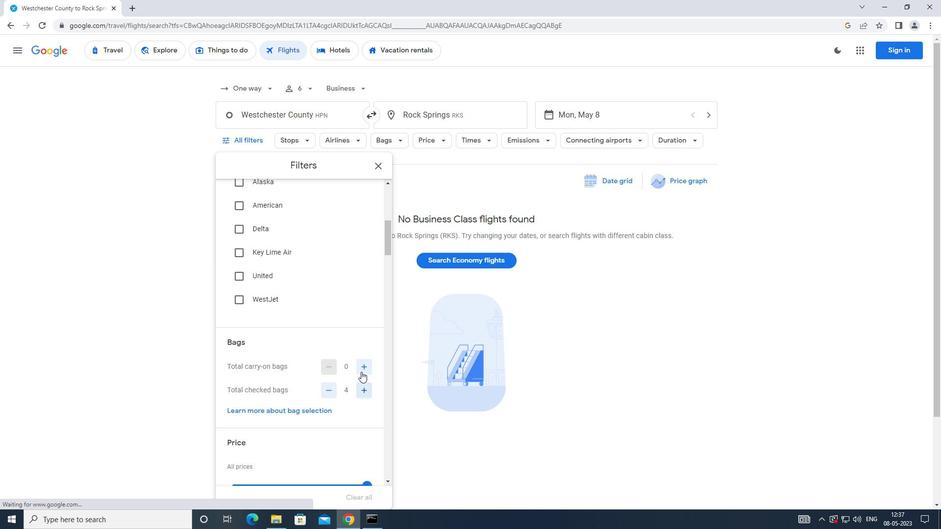 
Action: Mouse scrolled (361, 370) with delta (0, 0)
Screenshot: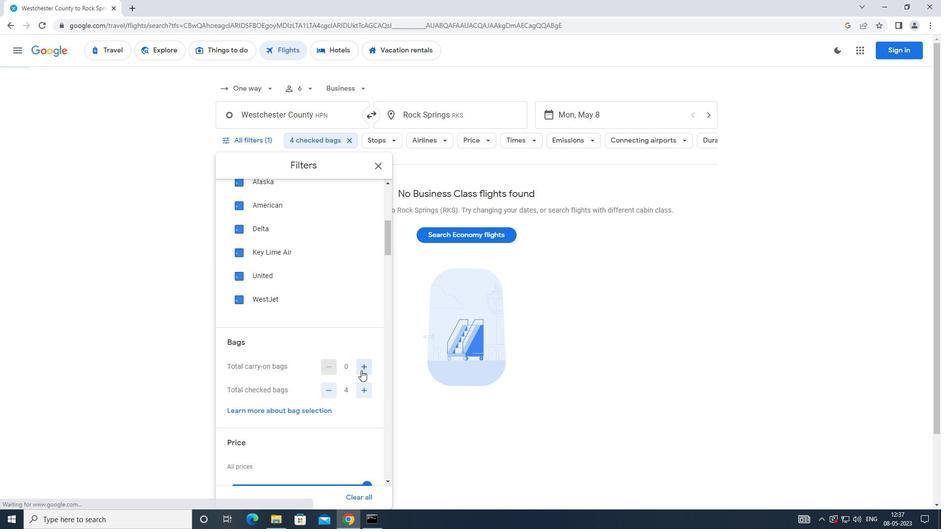 
Action: Mouse scrolled (361, 370) with delta (0, 0)
Screenshot: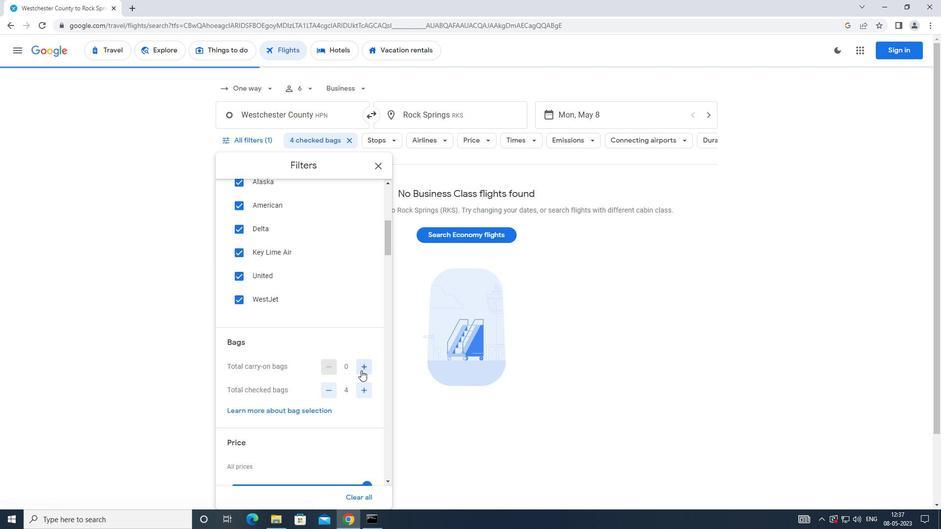 
Action: Mouse moved to (360, 370)
Screenshot: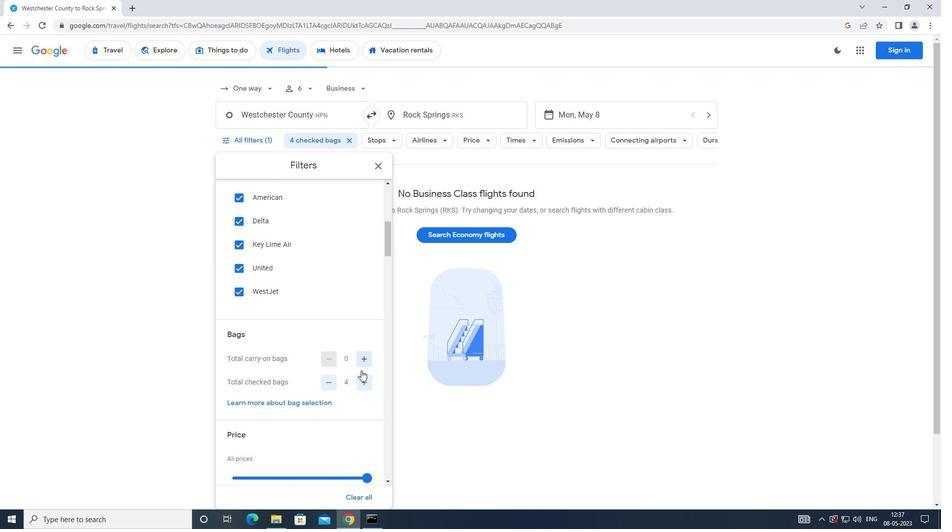 
Action: Mouse scrolled (360, 370) with delta (0, 0)
Screenshot: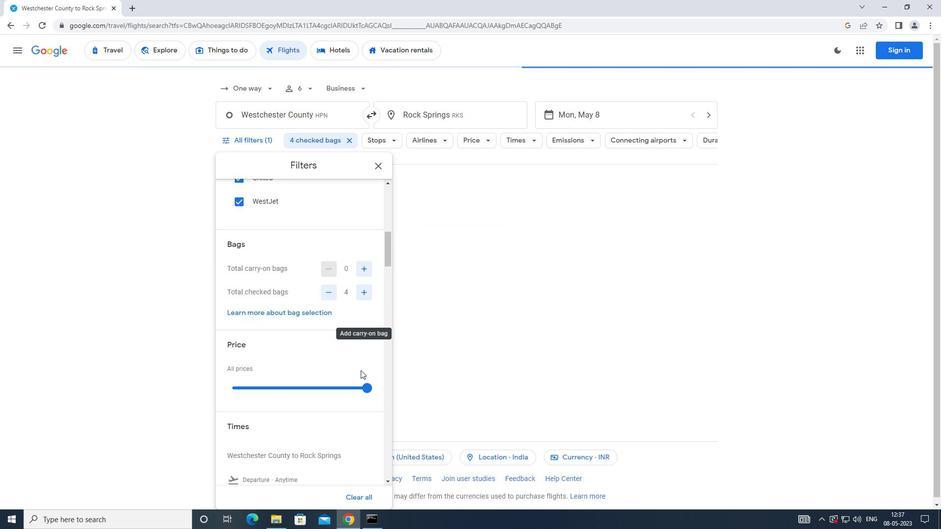 
Action: Mouse moved to (370, 340)
Screenshot: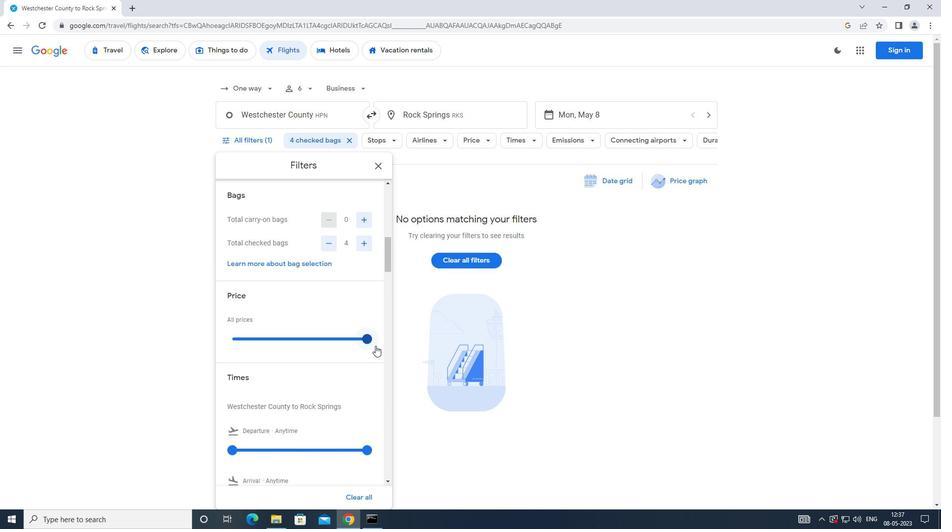 
Action: Mouse pressed left at (370, 340)
Screenshot: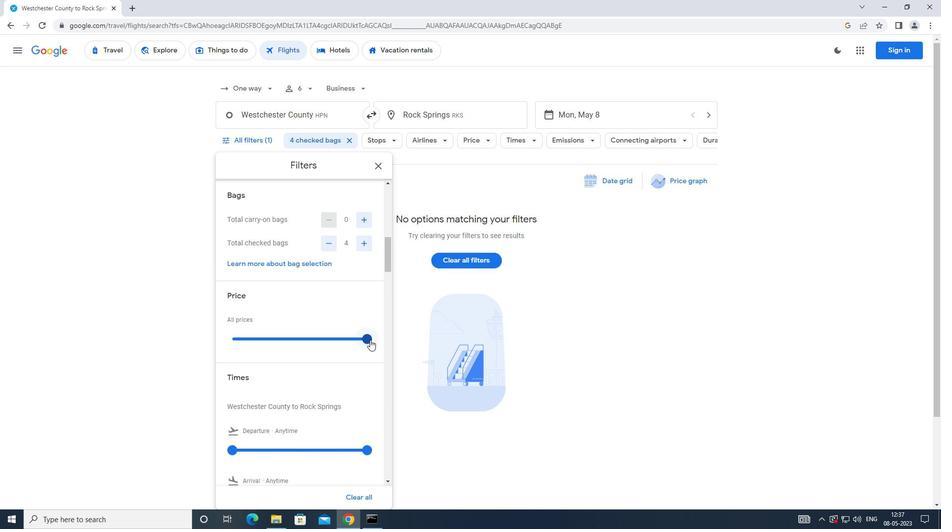 
Action: Mouse moved to (330, 330)
Screenshot: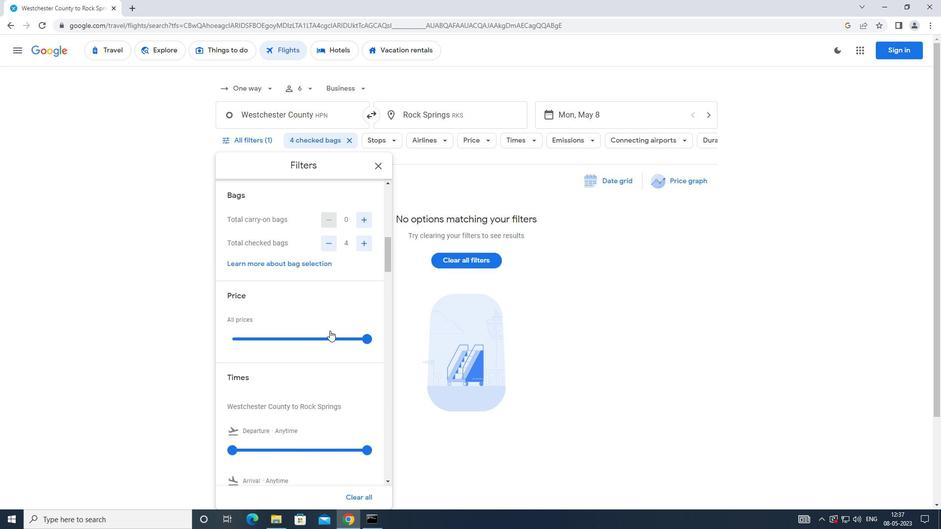 
Action: Mouse scrolled (330, 330) with delta (0, 0)
Screenshot: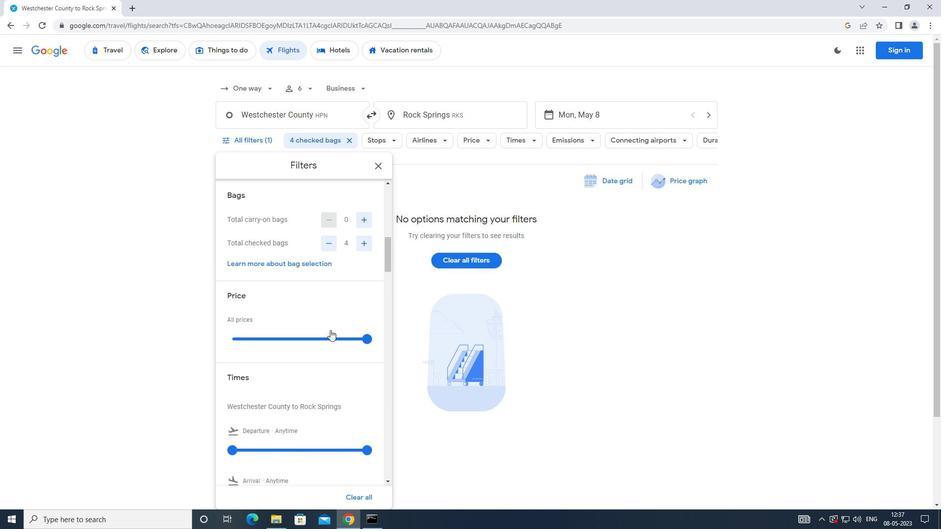 
Action: Mouse moved to (231, 401)
Screenshot: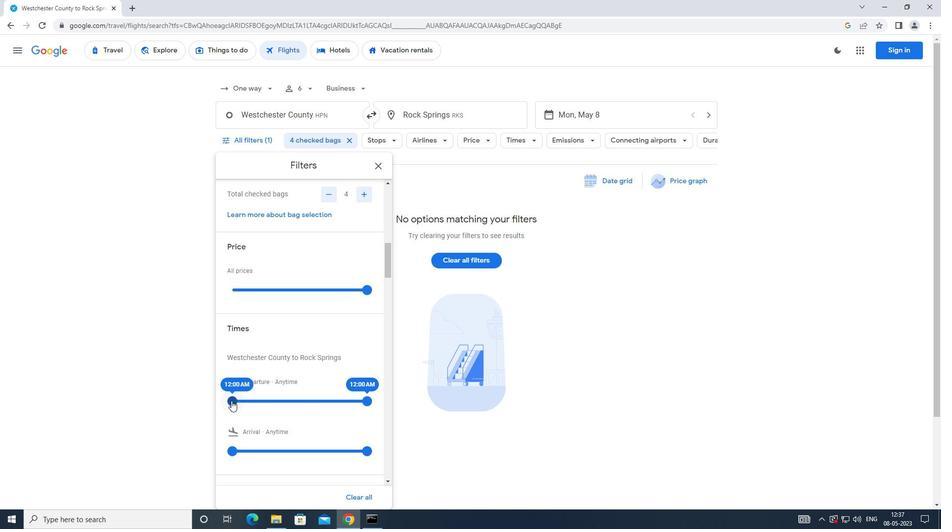 
Action: Mouse pressed left at (231, 401)
Screenshot: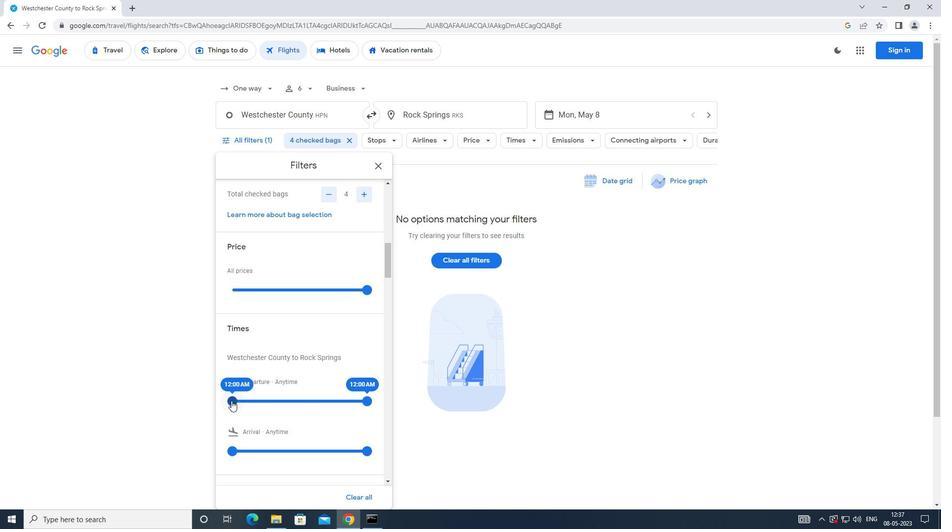 
Action: Mouse moved to (368, 401)
Screenshot: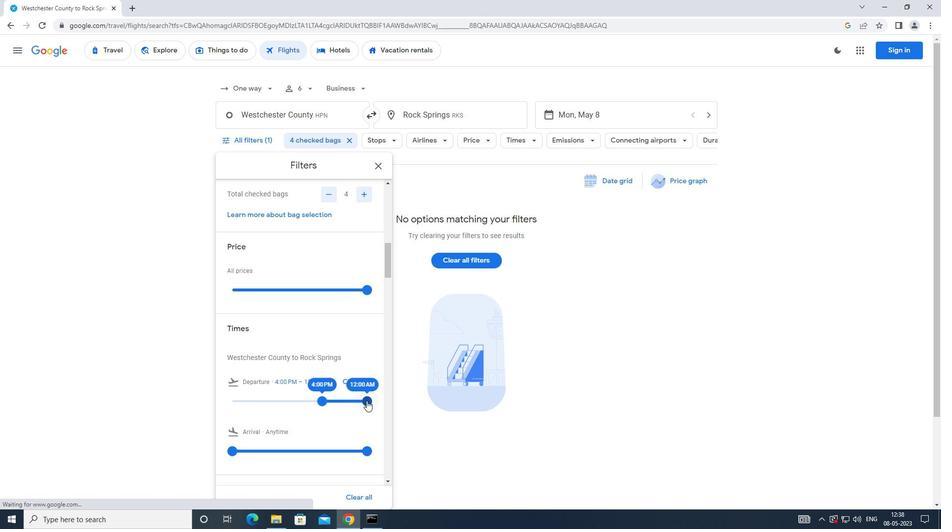 
Action: Mouse pressed left at (368, 401)
Screenshot: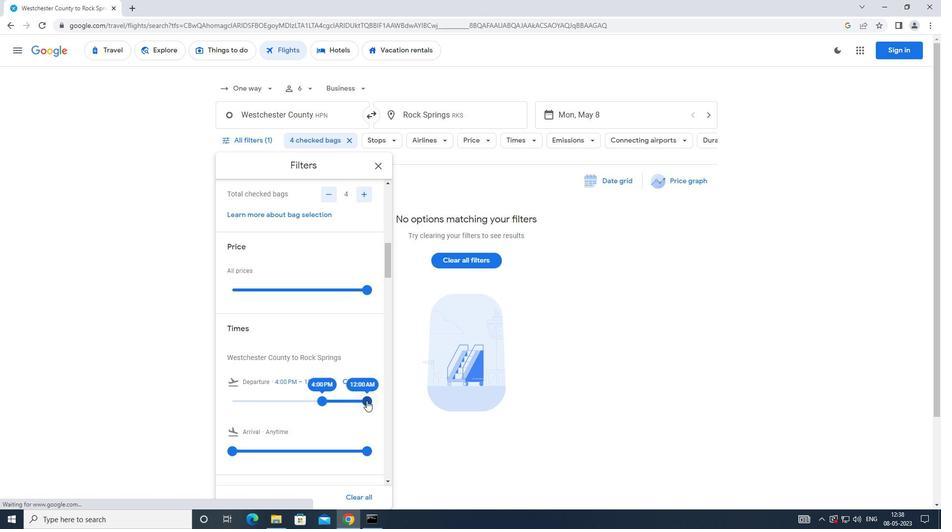 
Action: Mouse moved to (379, 164)
Screenshot: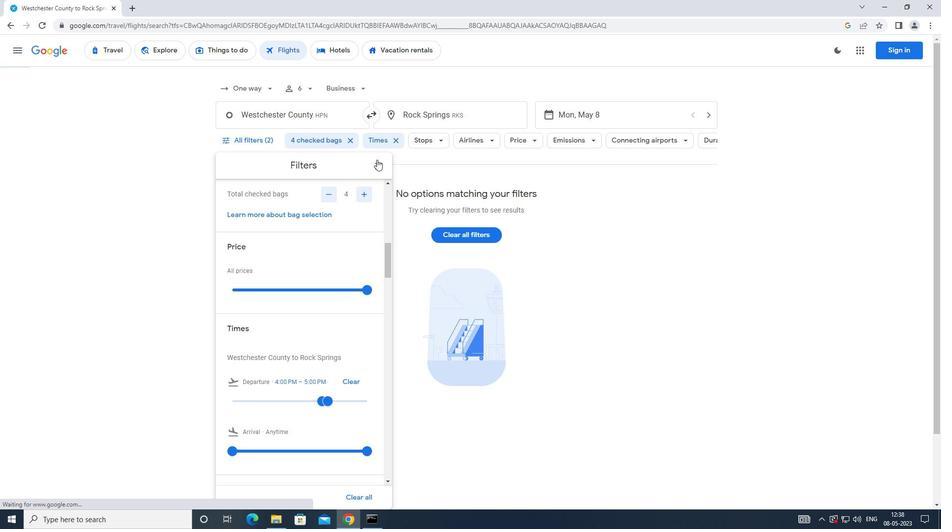 
Action: Mouse pressed left at (379, 164)
Screenshot: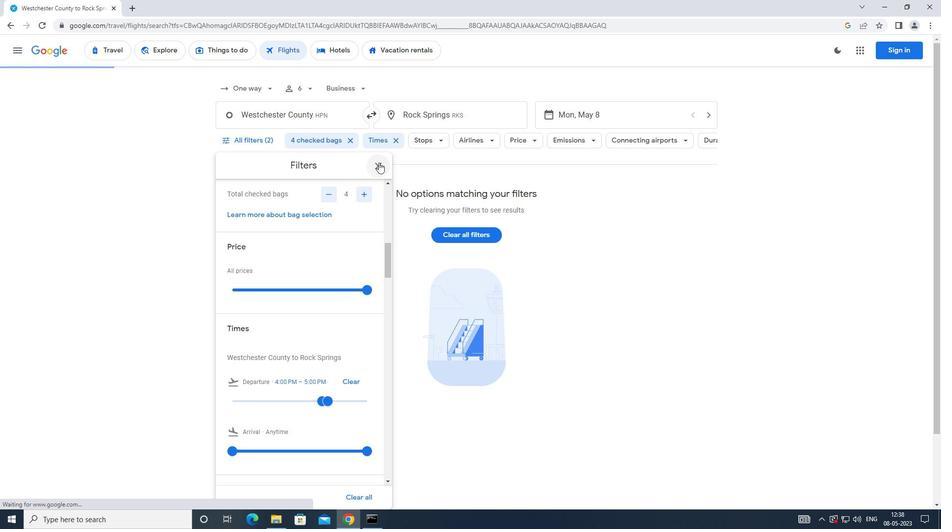 
Action: Mouse moved to (384, 169)
Screenshot: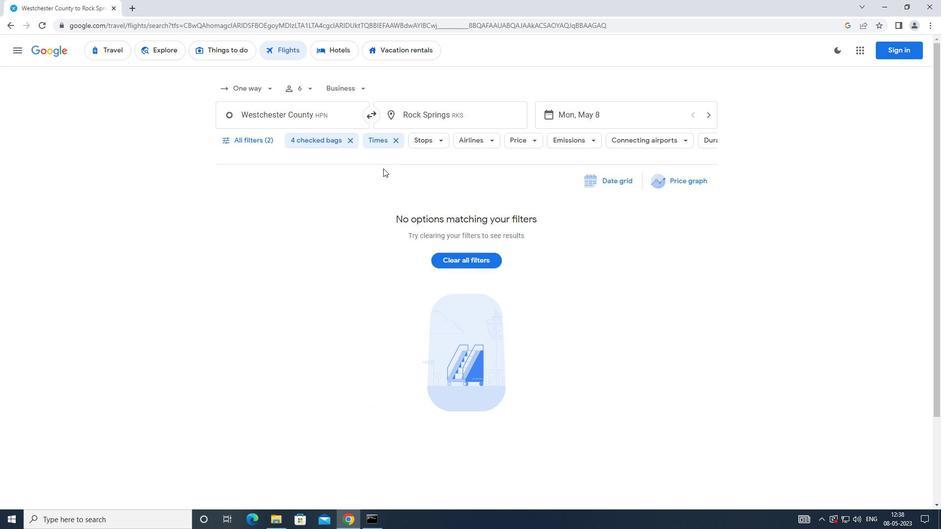 
